 Task: Invite Team Member Softage.1@softage.net to Workspace Creative Team. Invite Team Member Softage.2@softage.net to Workspace Creative Team. Invite Team Member Softage.3@softage.net to Workspace Creative Team. Invite Team Member Softage.4@softage.net to Workspace Creative Team
Action: Mouse moved to (281, 460)
Screenshot: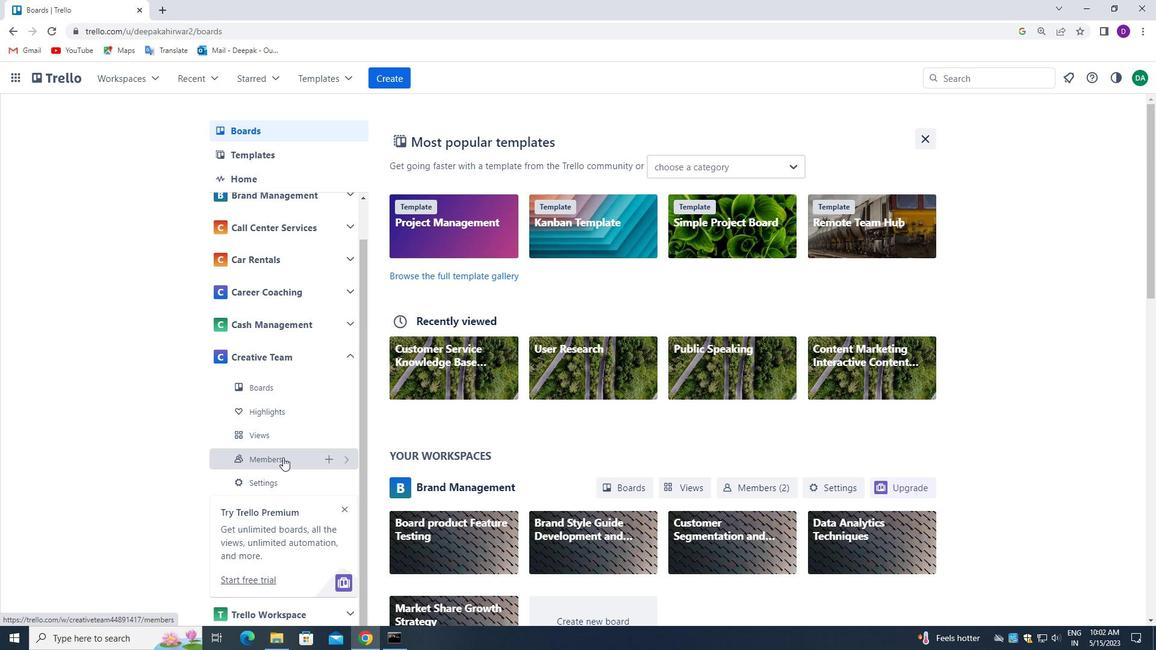 
Action: Mouse pressed left at (281, 460)
Screenshot: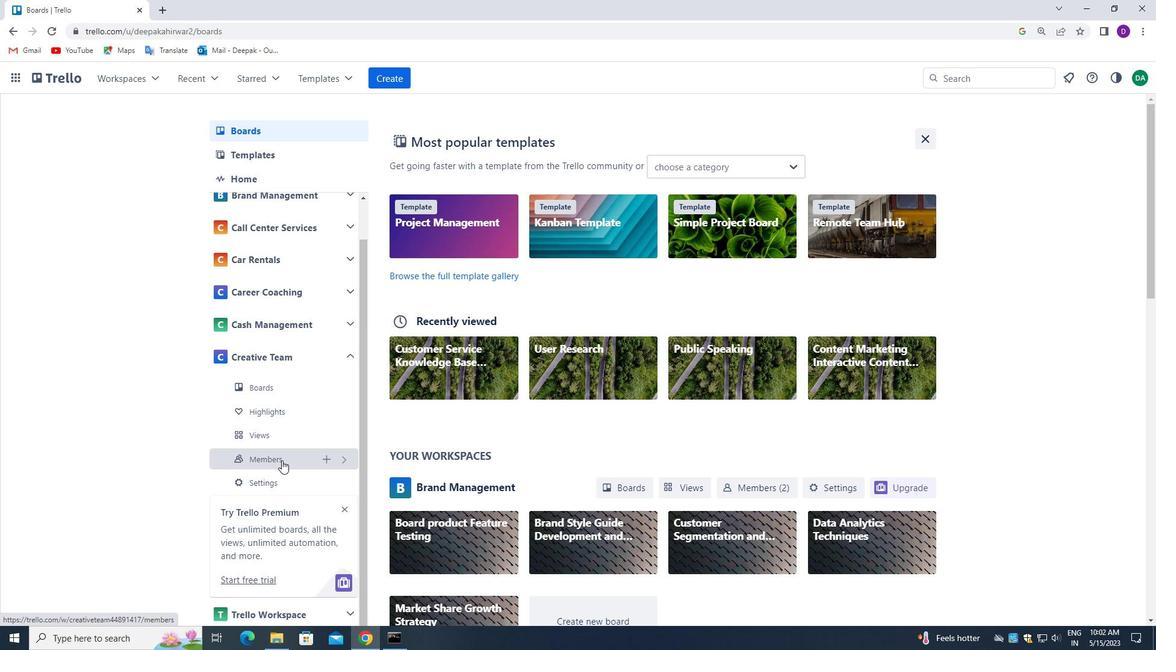 
Action: Mouse moved to (870, 124)
Screenshot: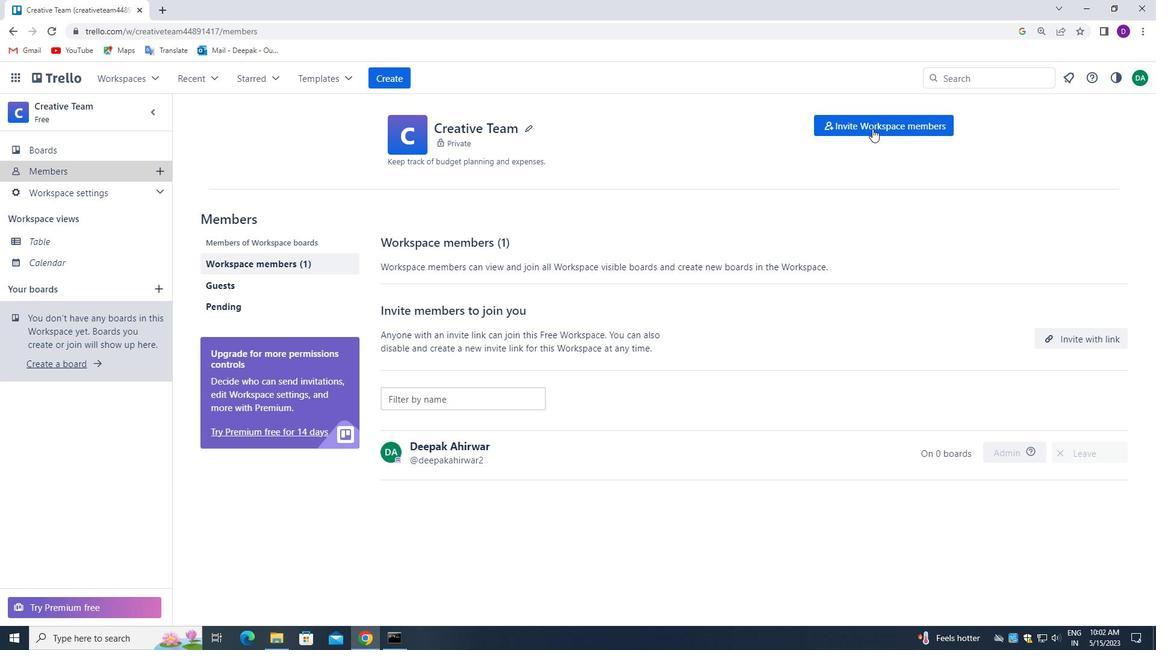 
Action: Mouse pressed left at (870, 124)
Screenshot: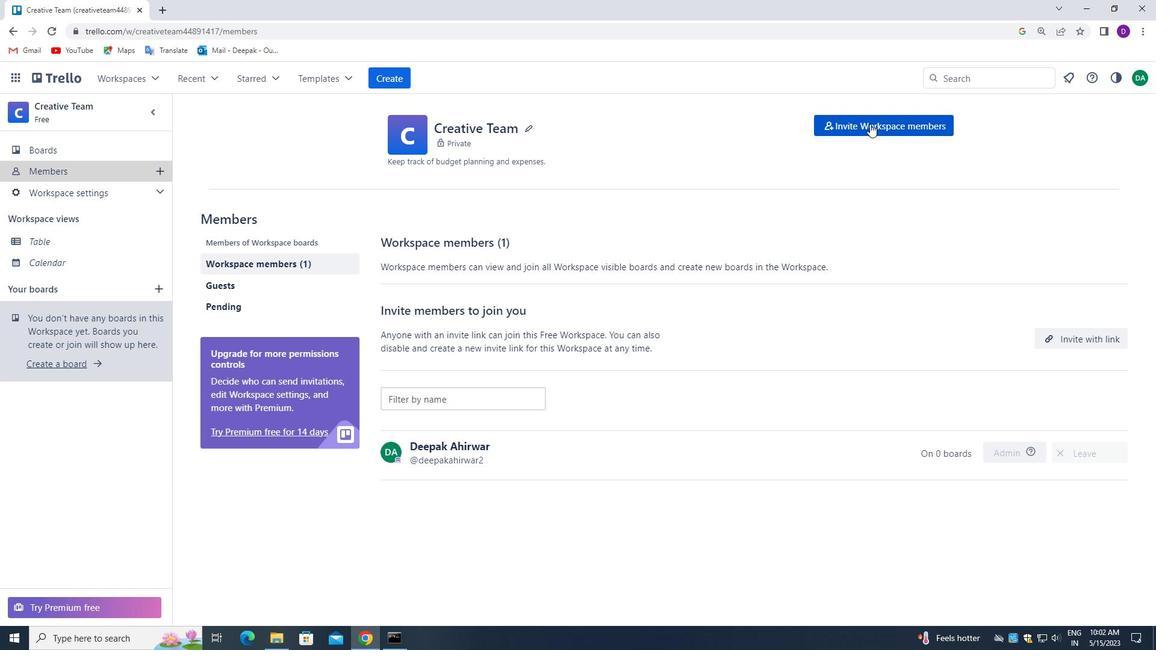 
Action: Mouse moved to (476, 343)
Screenshot: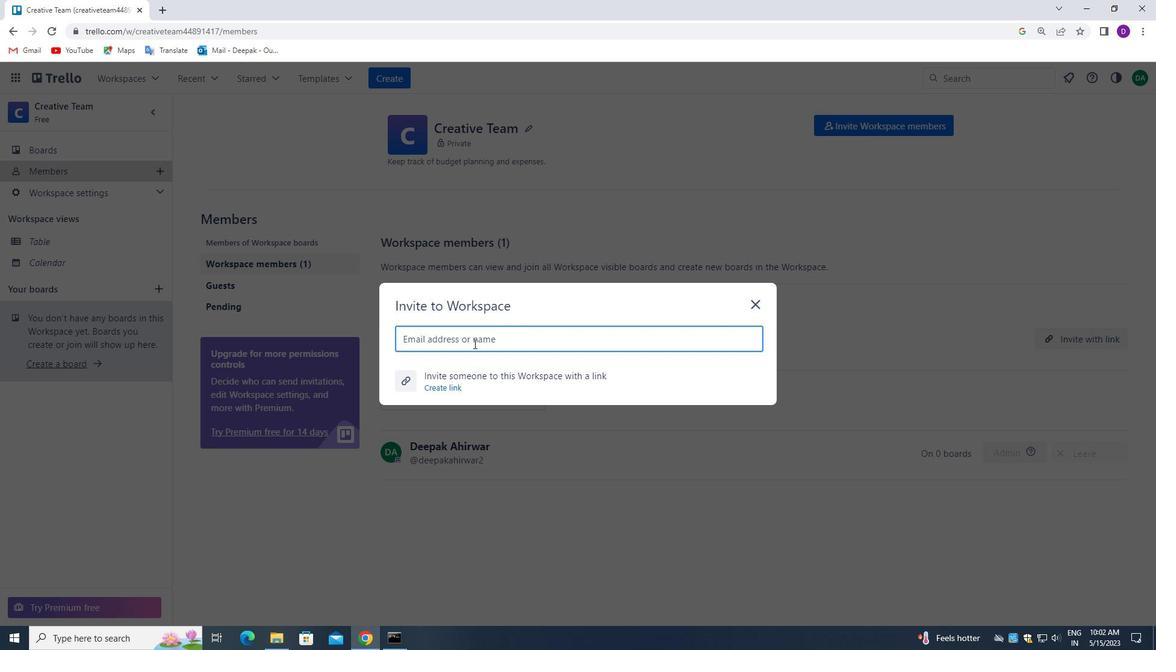 
Action: Mouse pressed left at (476, 343)
Screenshot: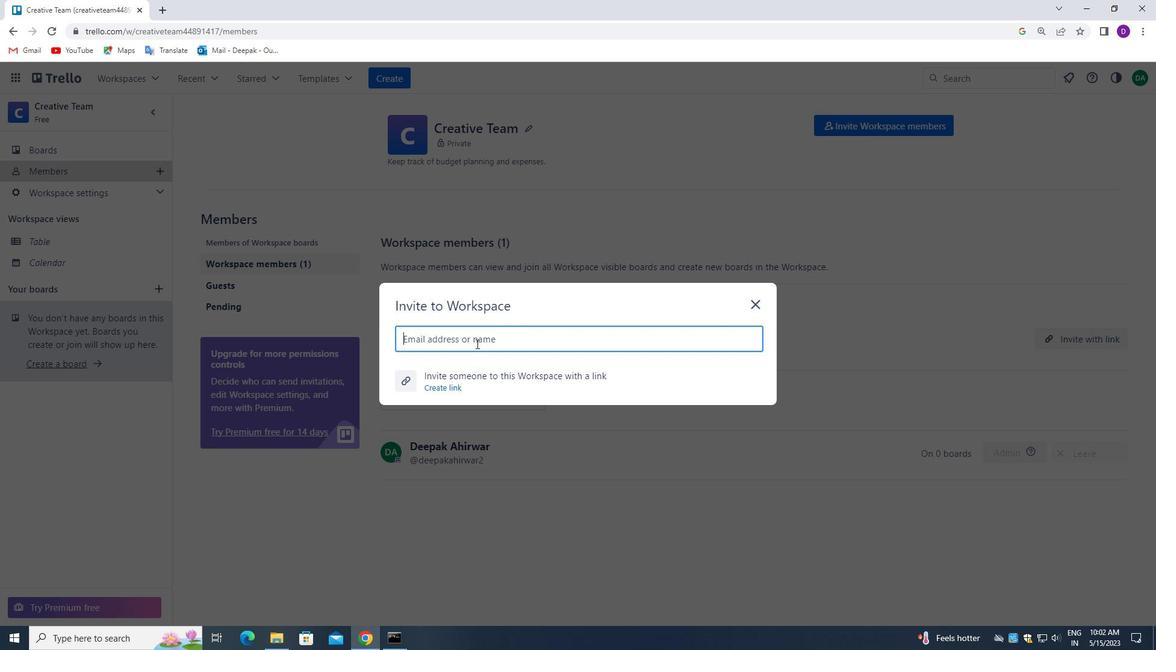 
Action: Mouse moved to (248, 410)
Screenshot: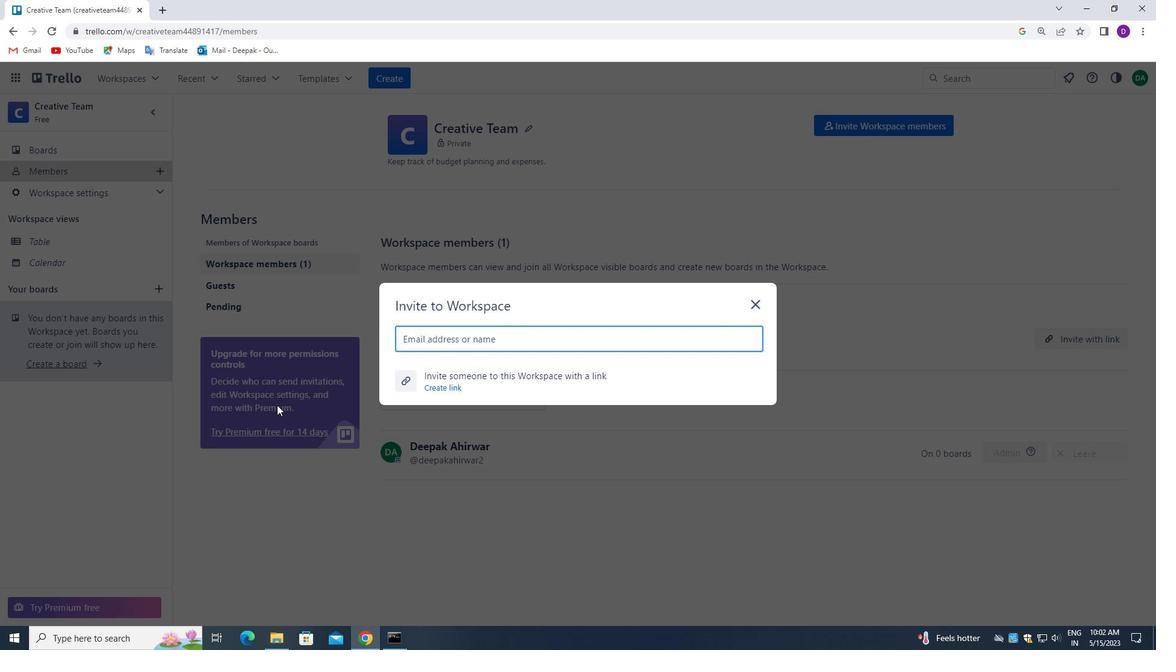 
Action: Key pressed softage.1<Key.shift>@SOFTAGE.NET
Screenshot: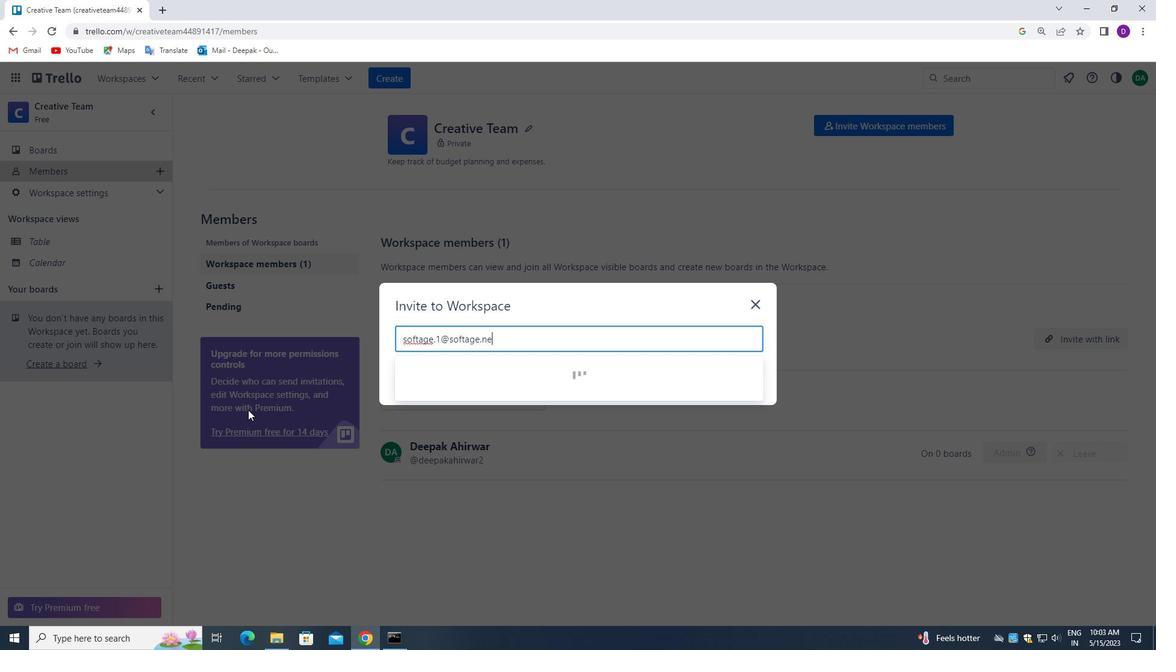 
Action: Mouse moved to (443, 380)
Screenshot: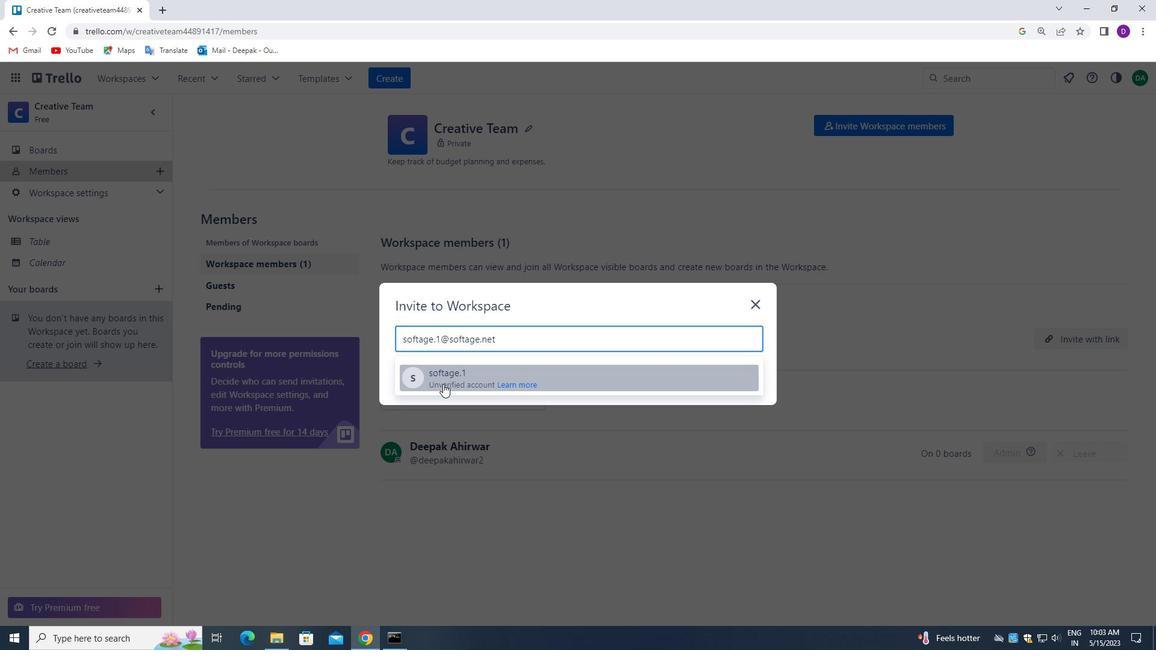 
Action: Mouse pressed left at (443, 380)
Screenshot: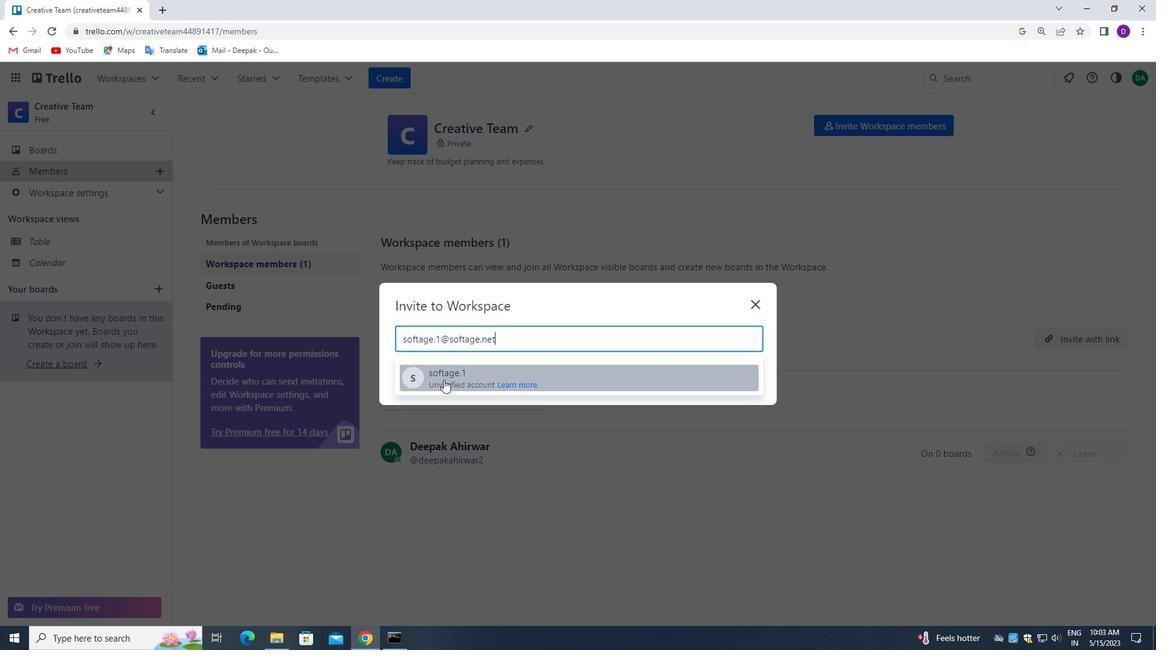 
Action: Mouse moved to (493, 312)
Screenshot: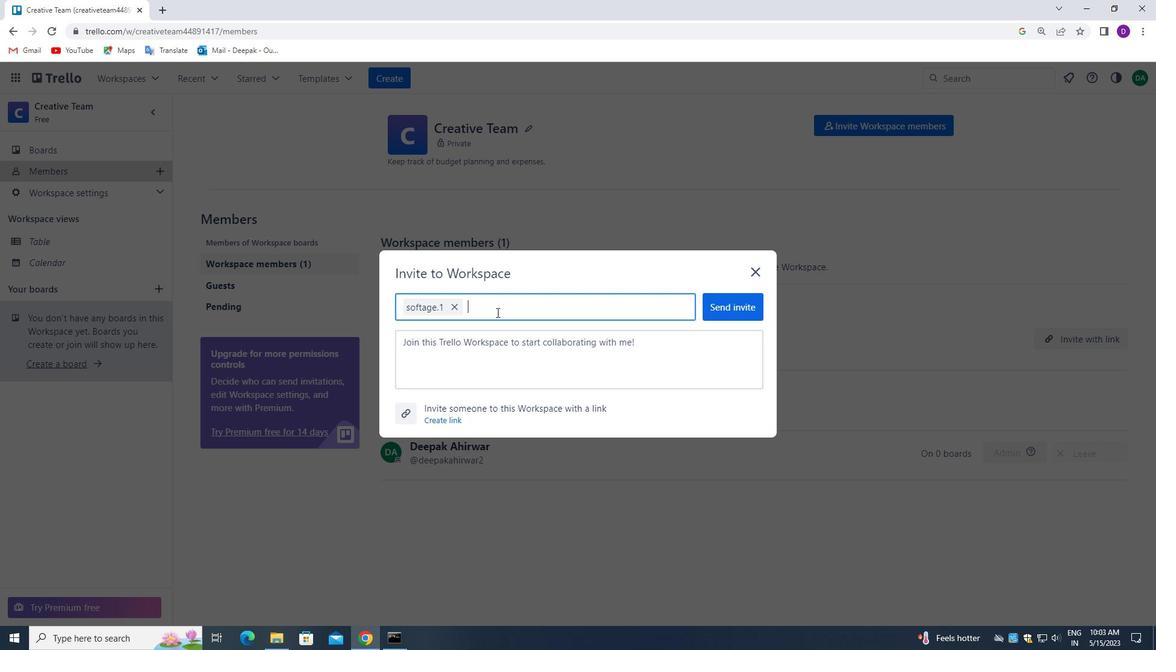 
Action: Key pressed SOFTAGE.2<Key.shift>@SOFTAGE.NET
Screenshot: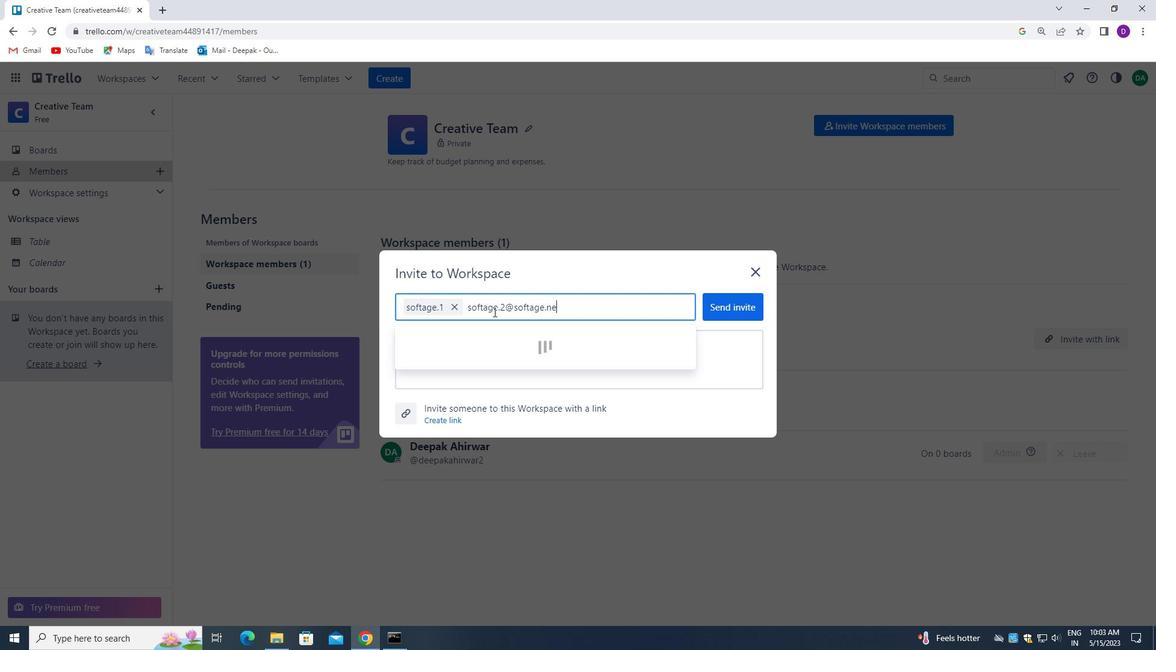 
Action: Mouse moved to (469, 346)
Screenshot: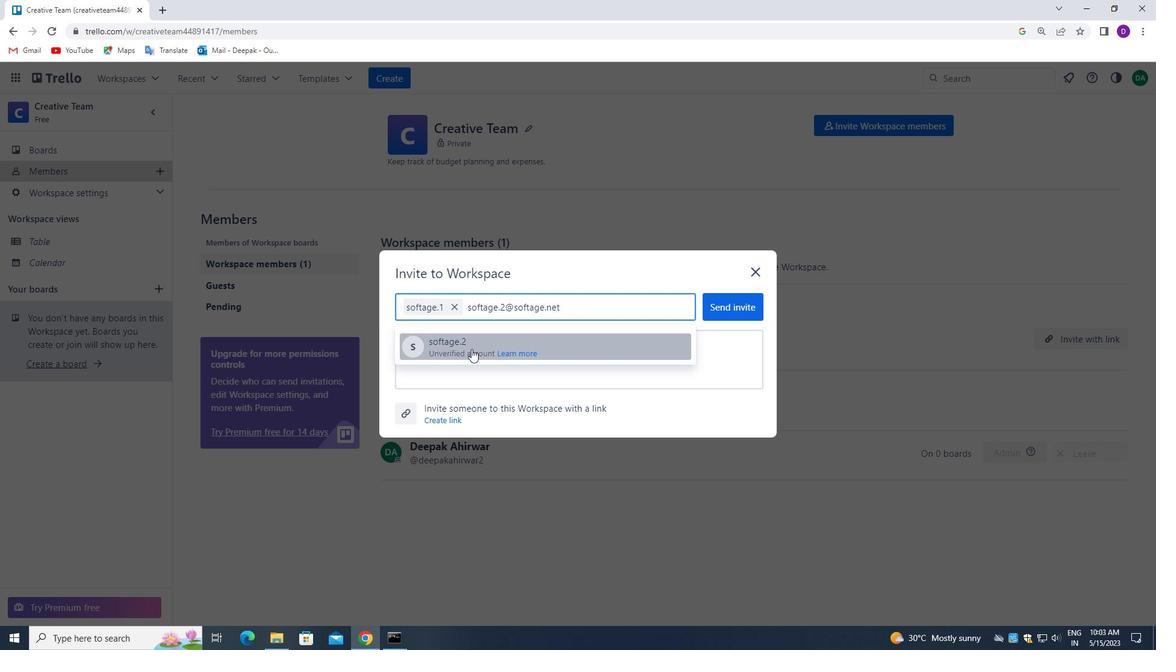 
Action: Mouse pressed left at (469, 346)
Screenshot: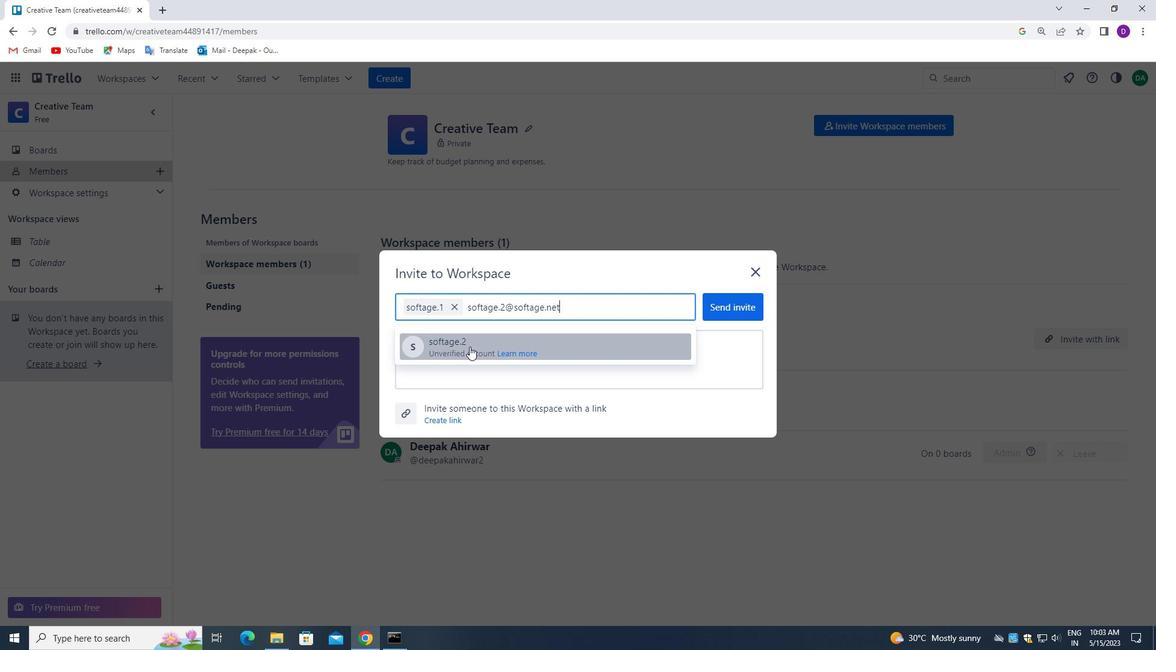 
Action: Mouse moved to (541, 313)
Screenshot: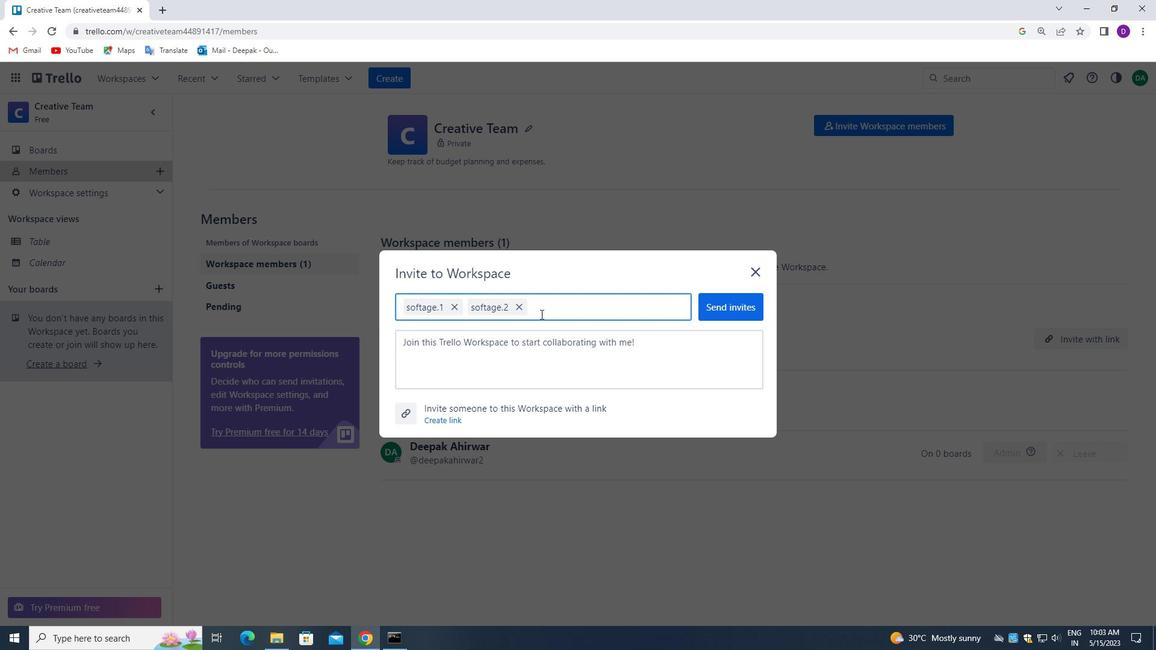 
Action: Key pressed SOFTAGE.3<Key.shift><Key.shift><Key.shift>@SOFTAGE.NET
Screenshot: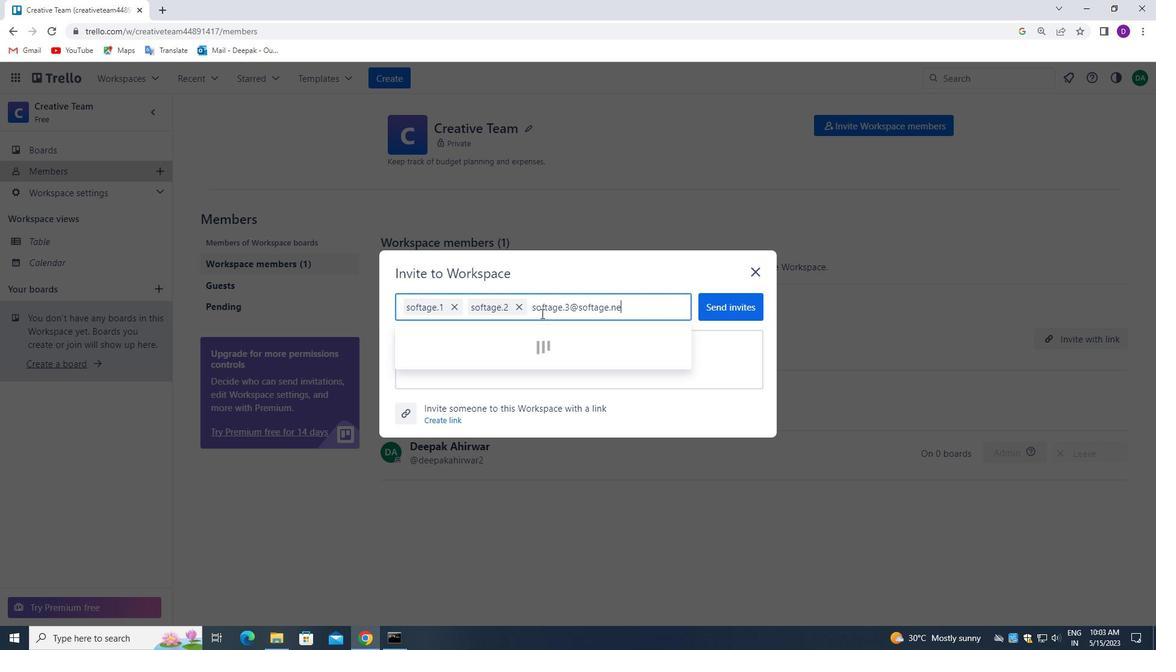 
Action: Mouse moved to (465, 339)
Screenshot: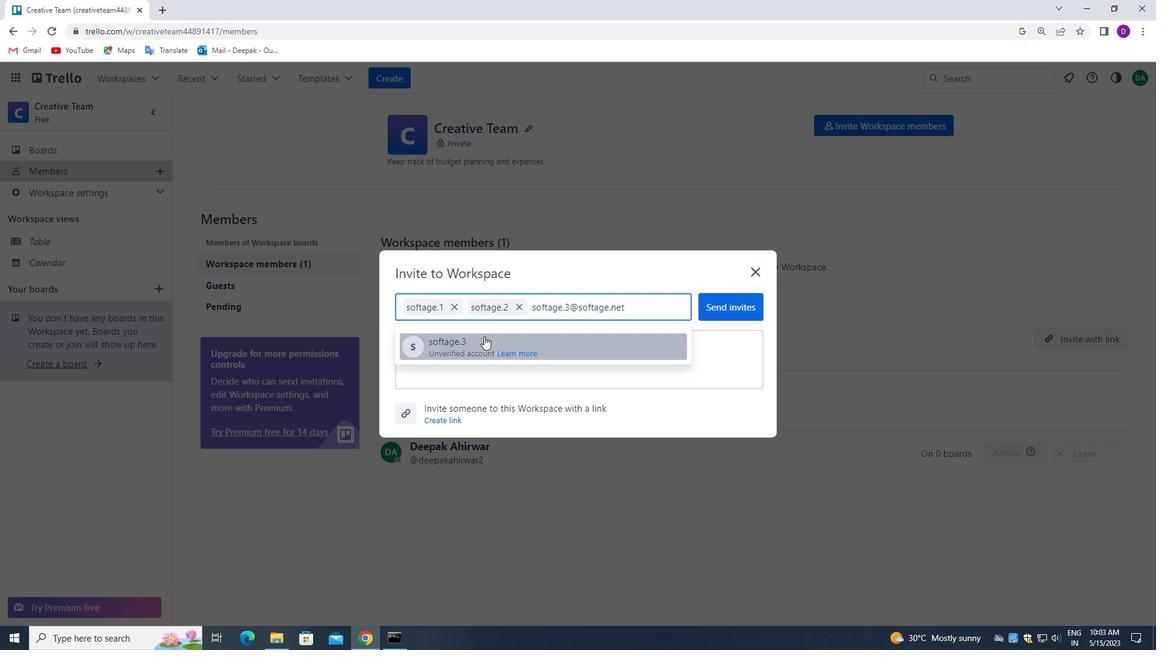 
Action: Mouse pressed left at (465, 339)
Screenshot: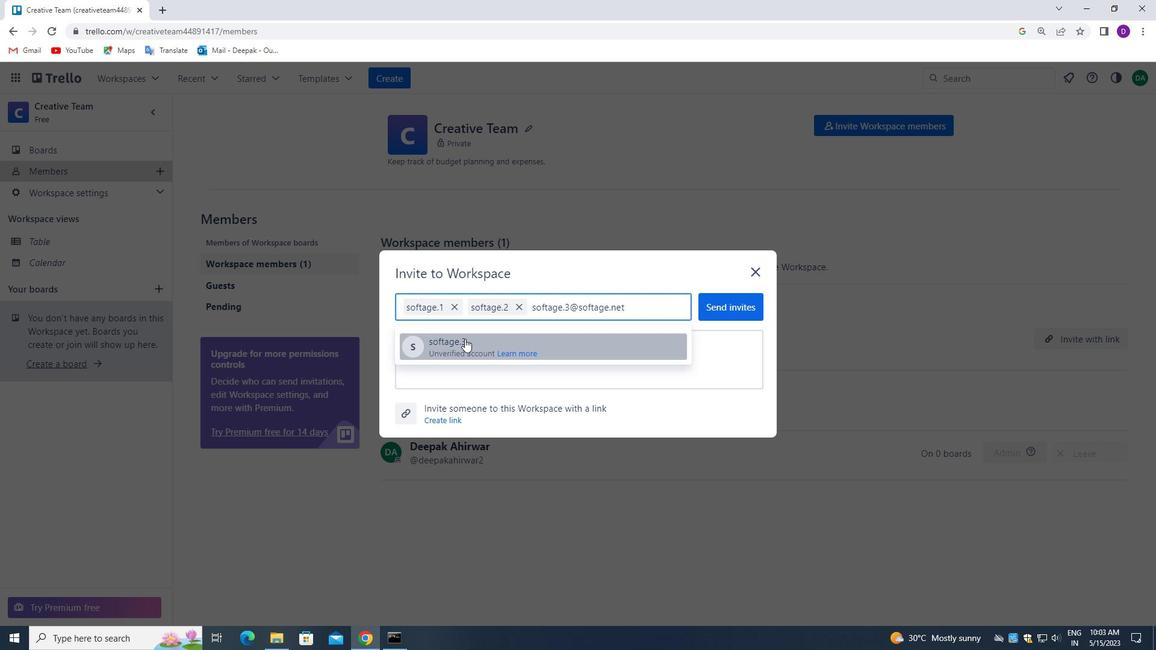 
Action: Mouse moved to (540, 324)
Screenshot: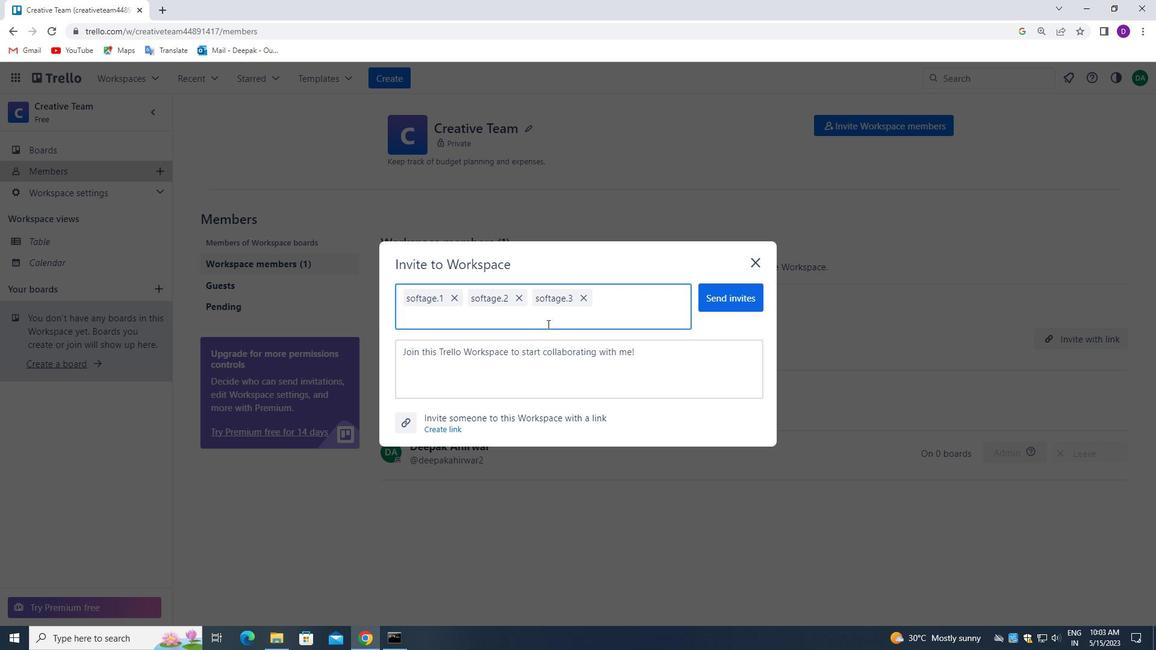 
Action: Key pressed SOFTAGE.4<Key.shift><Key.shift><Key.shift><Key.shift><Key.shift><Key.shift>@SOFTAGE.NET
Screenshot: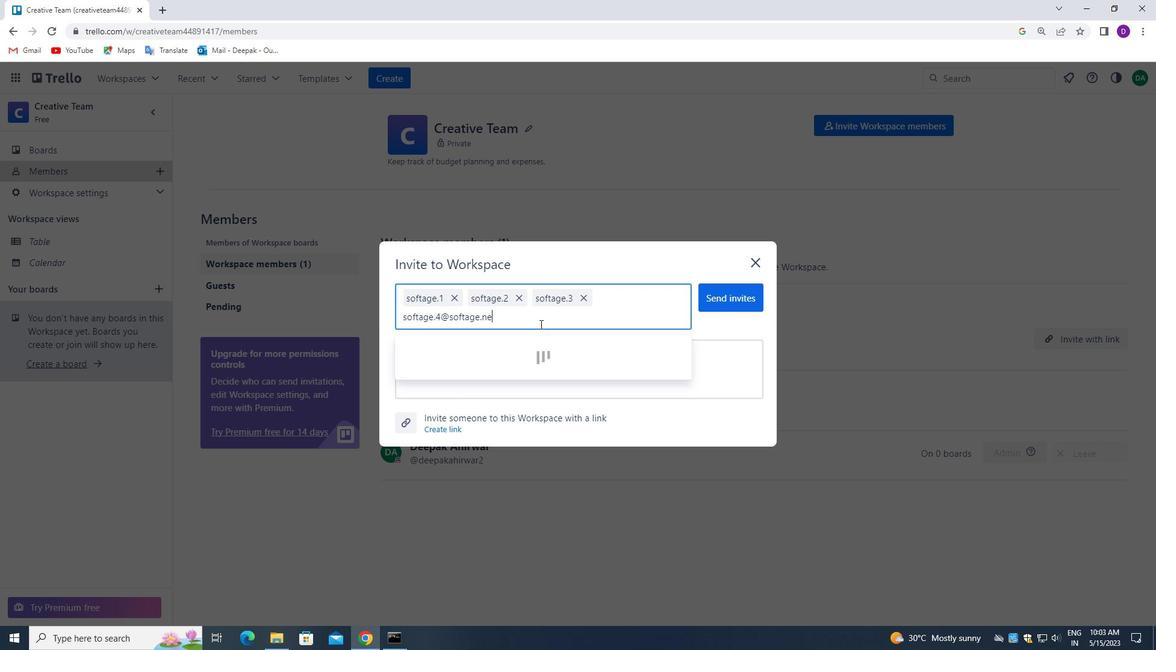 
Action: Mouse moved to (451, 354)
Screenshot: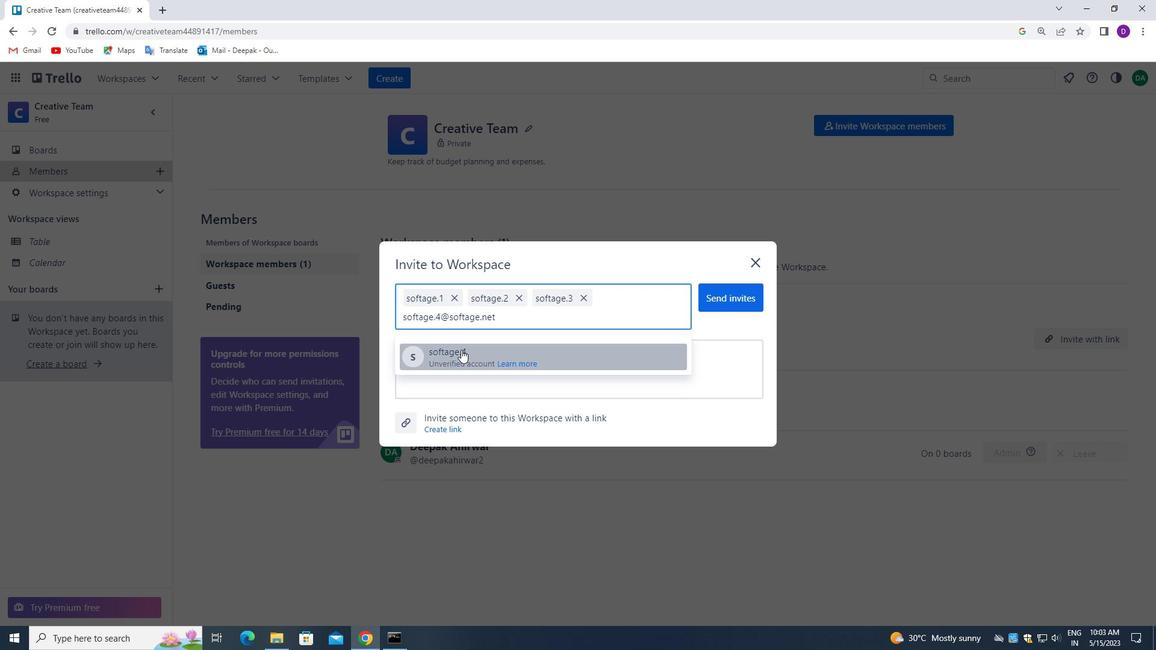 
Action: Mouse pressed left at (451, 354)
Screenshot: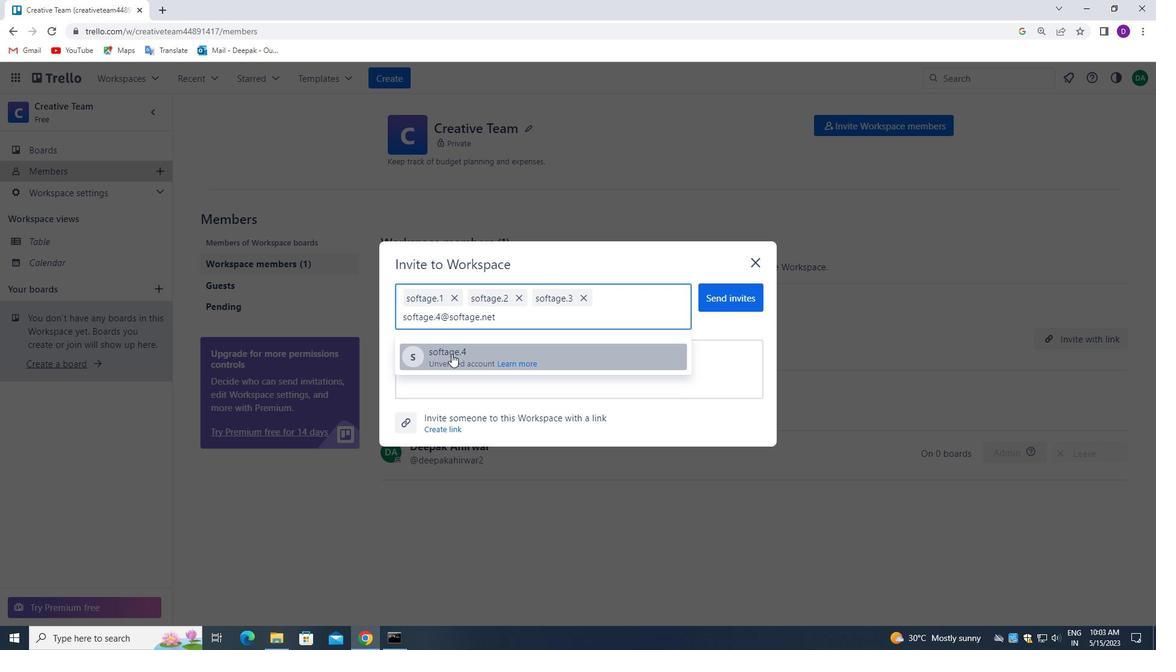 
Action: Mouse moved to (733, 296)
Screenshot: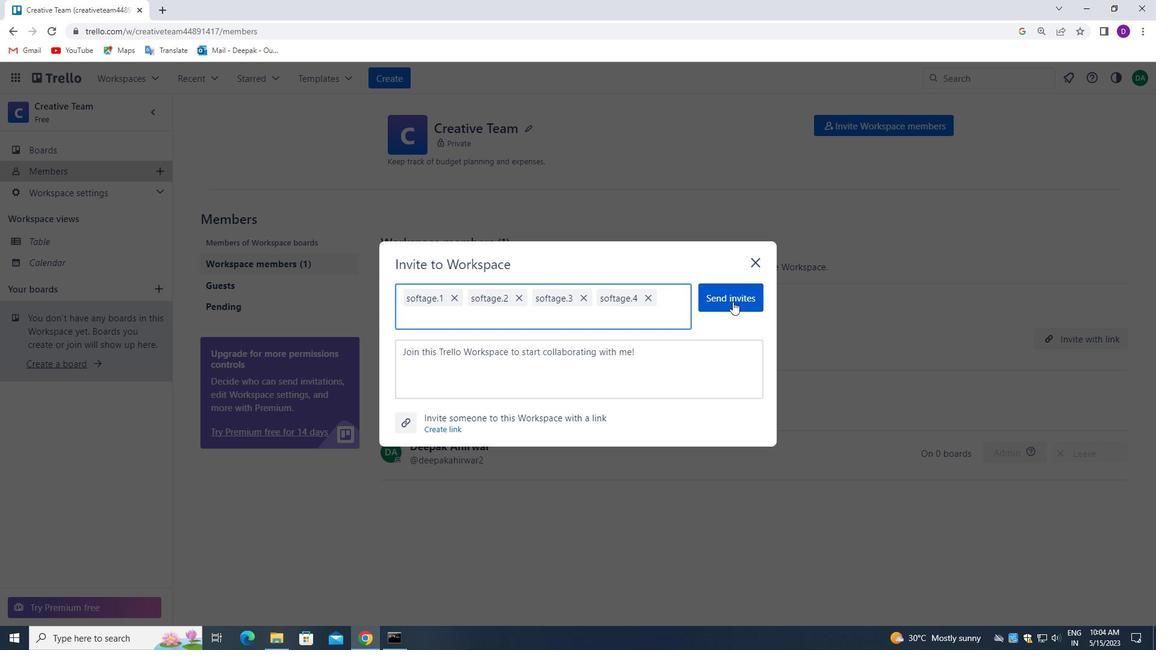 
Action: Mouse pressed left at (733, 296)
Screenshot: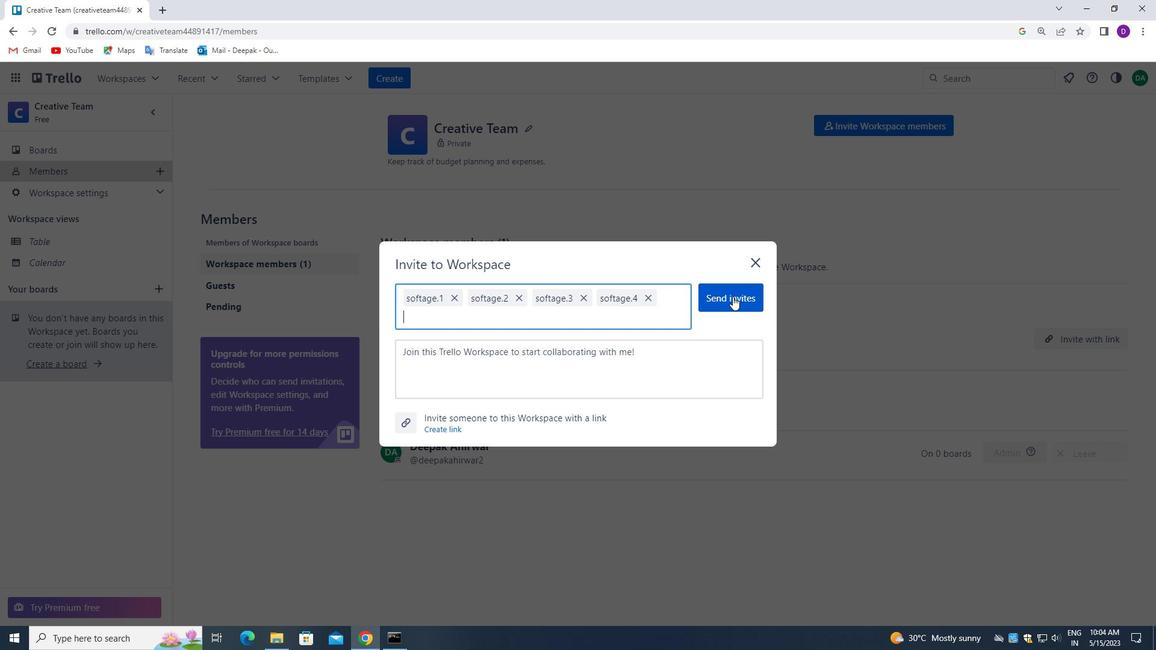 
Action: Mouse moved to (678, 336)
Screenshot: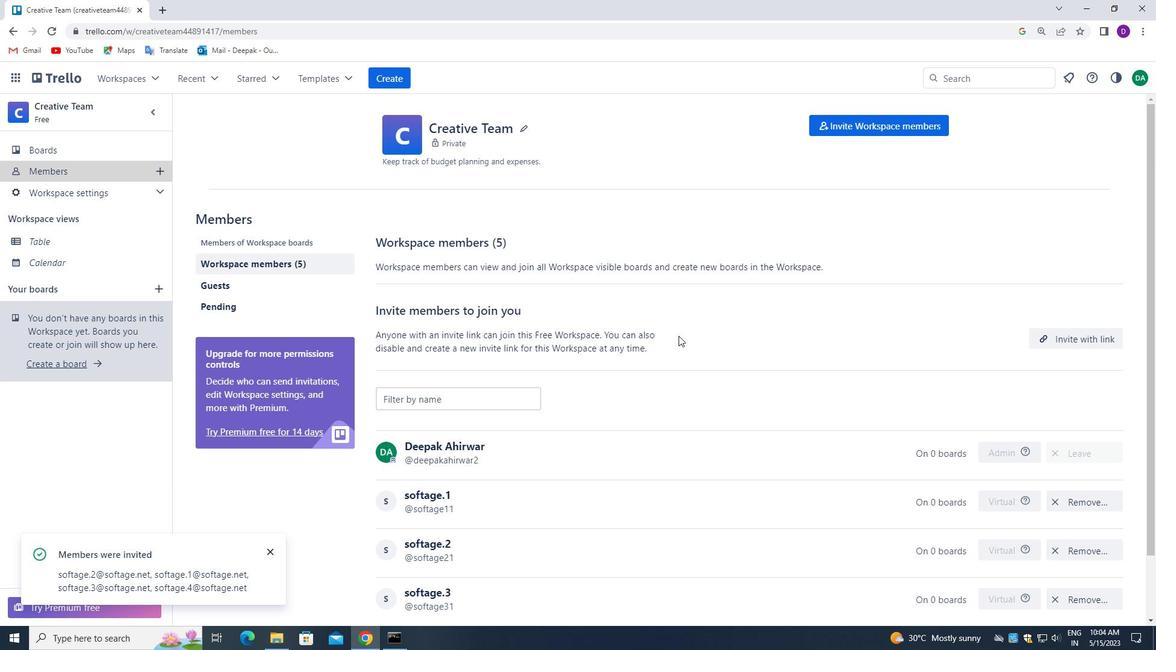 
Action: Mouse scrolled (678, 335) with delta (0, 0)
Screenshot: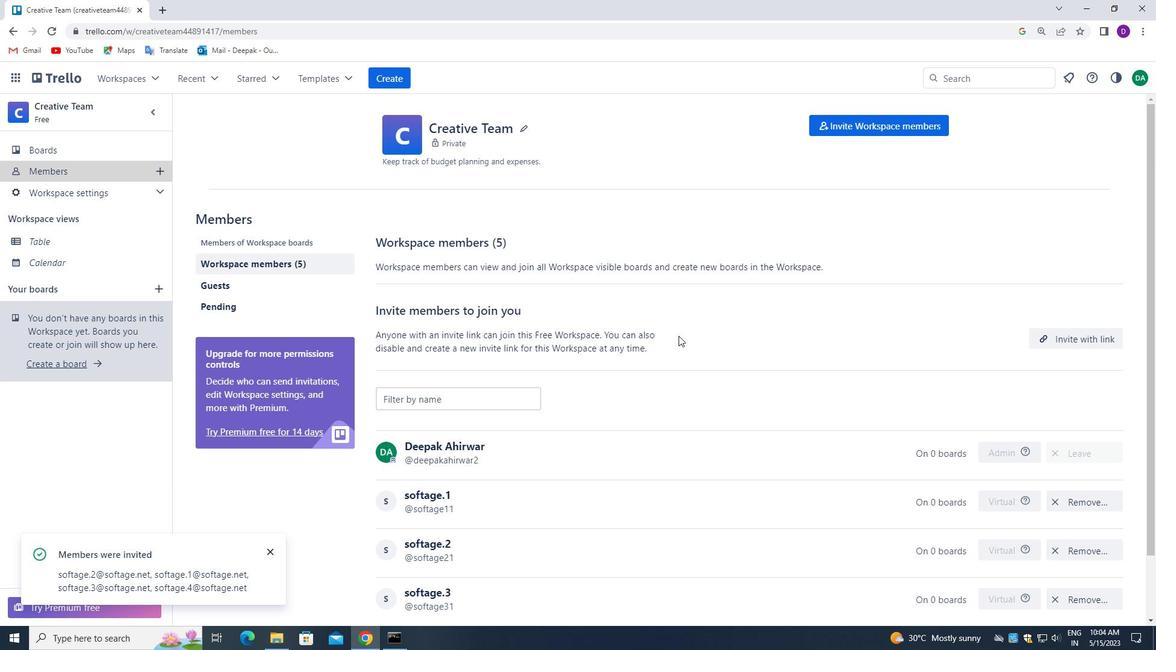 
Action: Mouse scrolled (678, 335) with delta (0, 0)
Screenshot: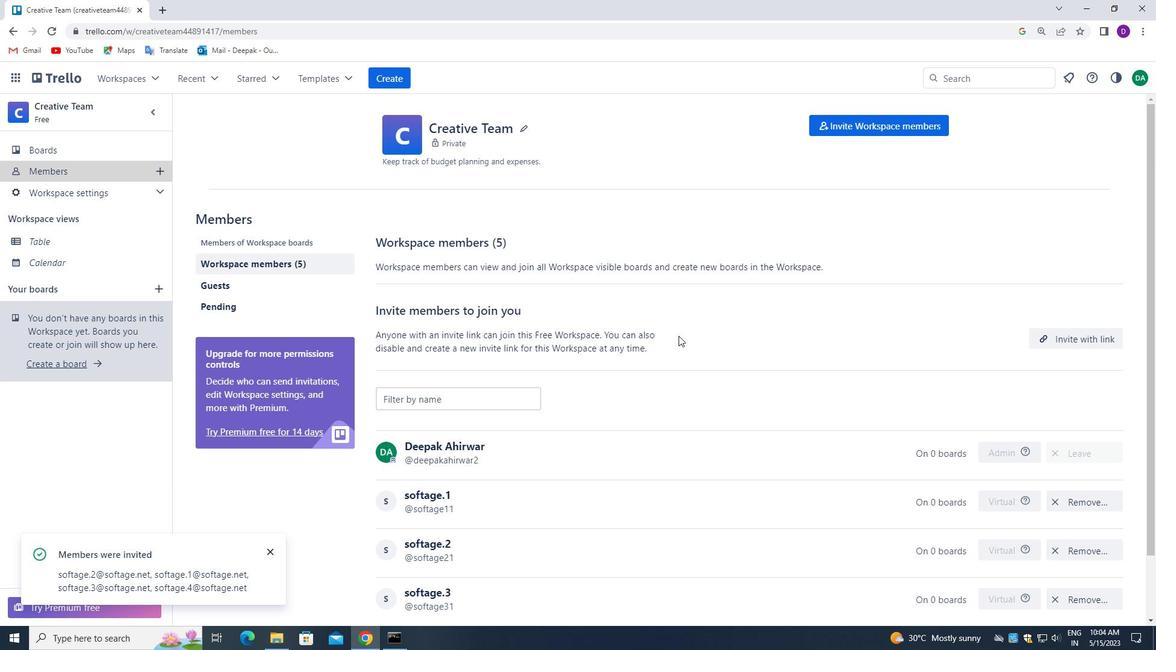 
Action: Mouse moved to (678, 336)
Screenshot: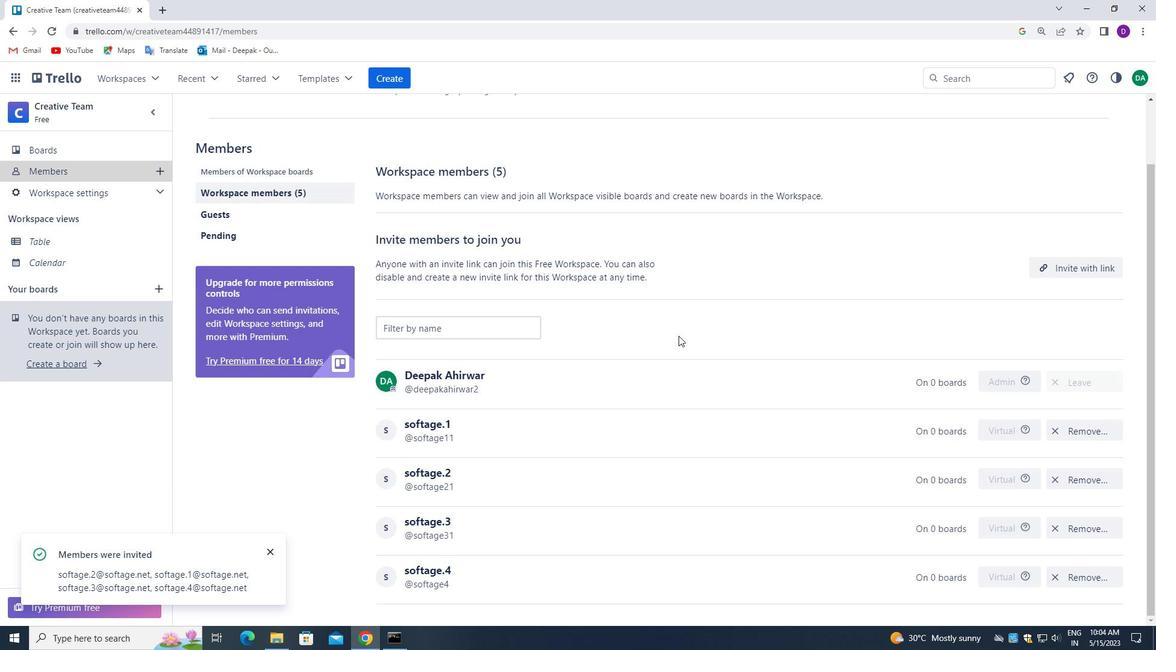 
Action: Mouse scrolled (678, 336) with delta (0, 0)
Screenshot: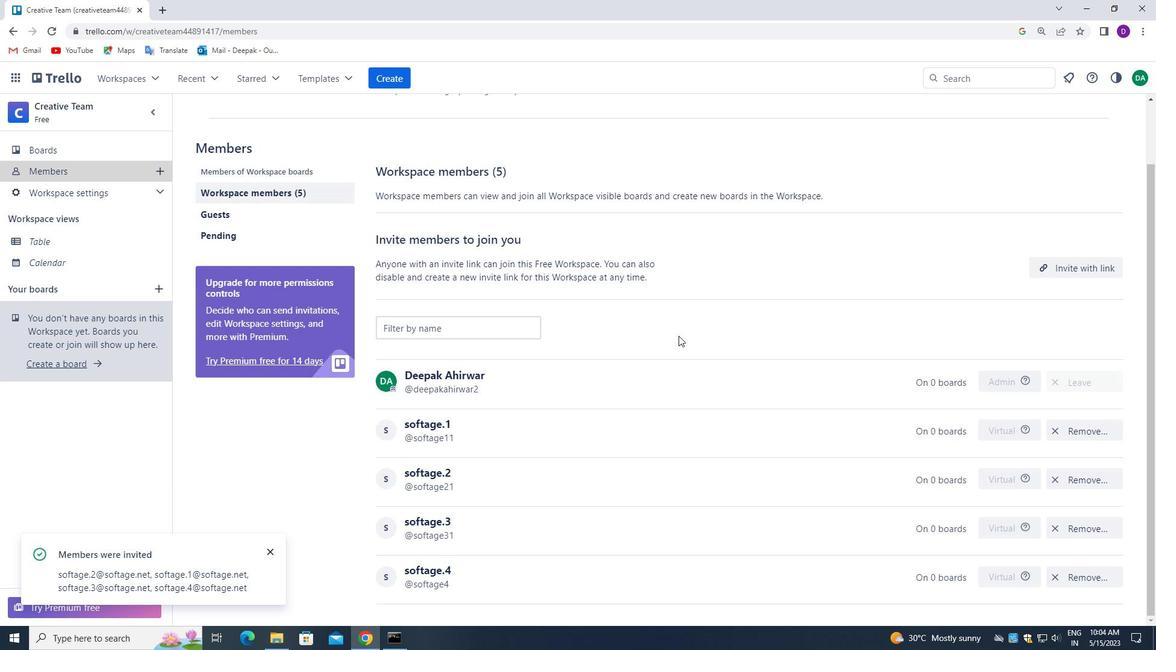 
Action: Mouse moved to (678, 353)
Screenshot: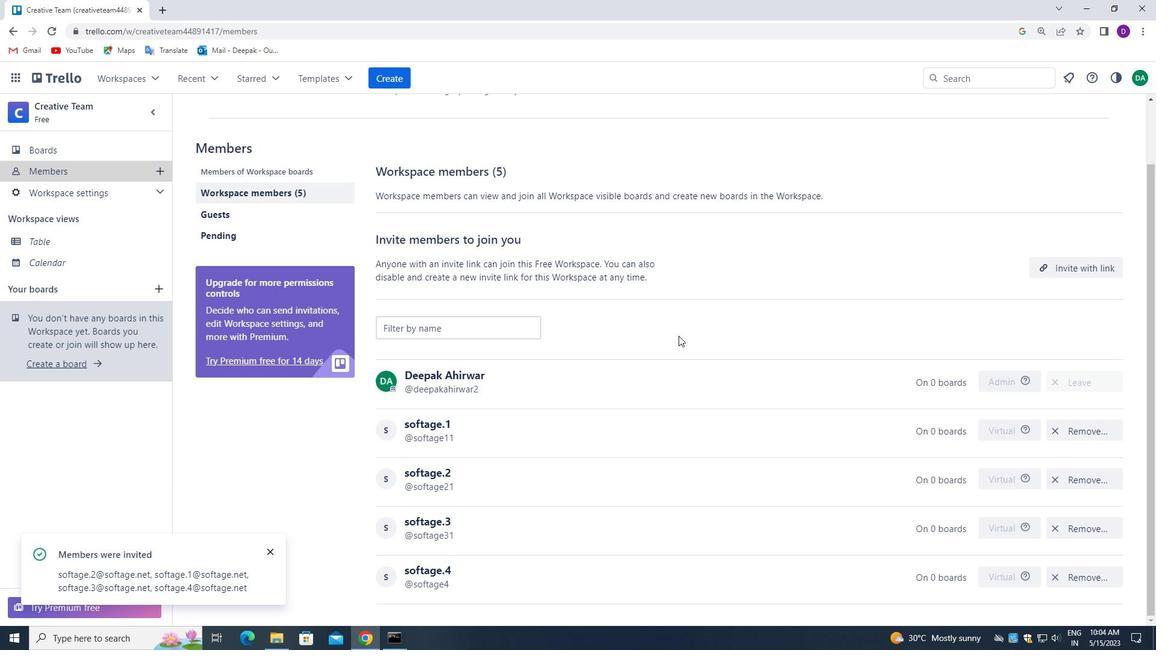 
Action: Mouse scrolled (678, 352) with delta (0, 0)
Screenshot: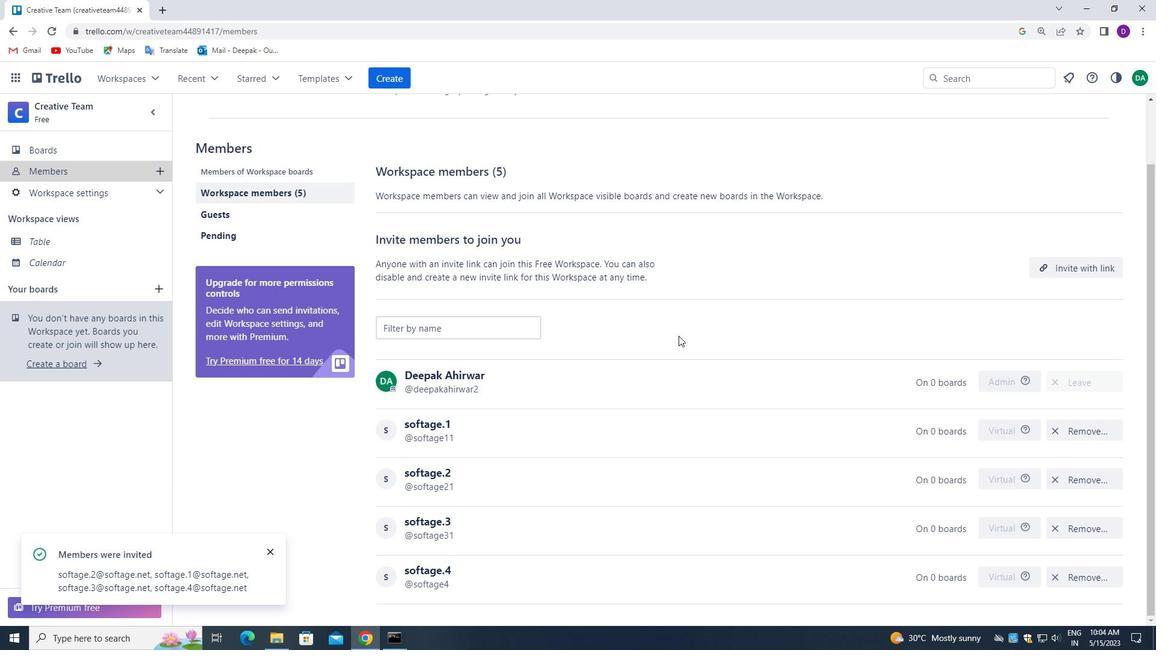 
Action: Mouse moved to (678, 375)
Screenshot: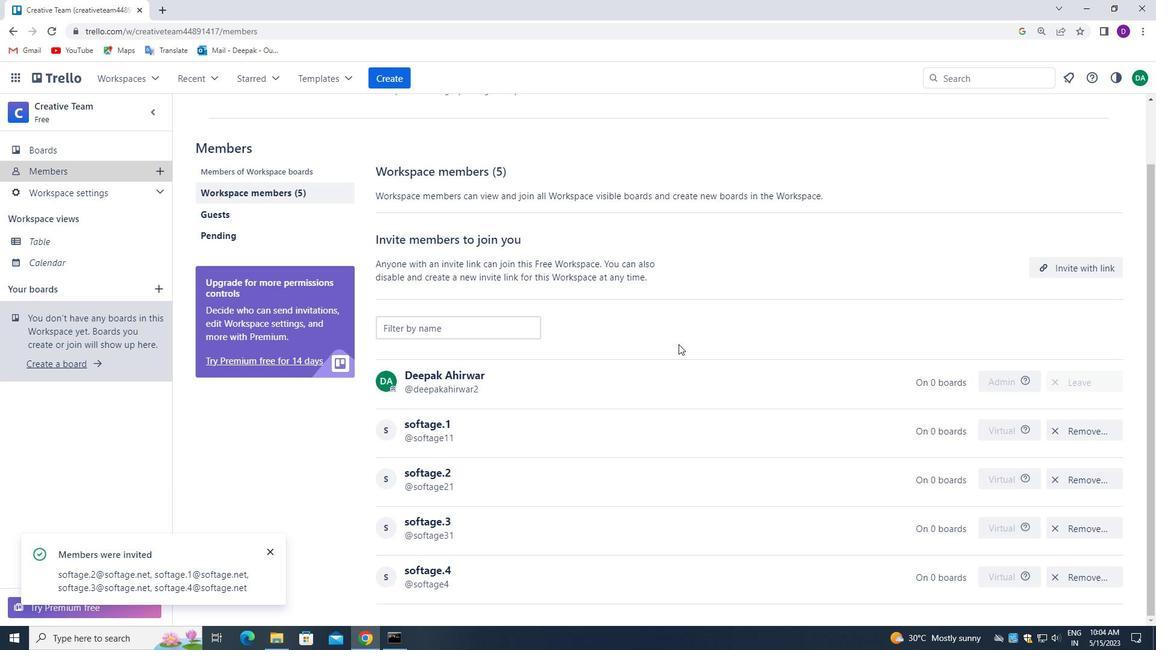 
Action: Mouse scrolled (678, 374) with delta (0, 0)
Screenshot: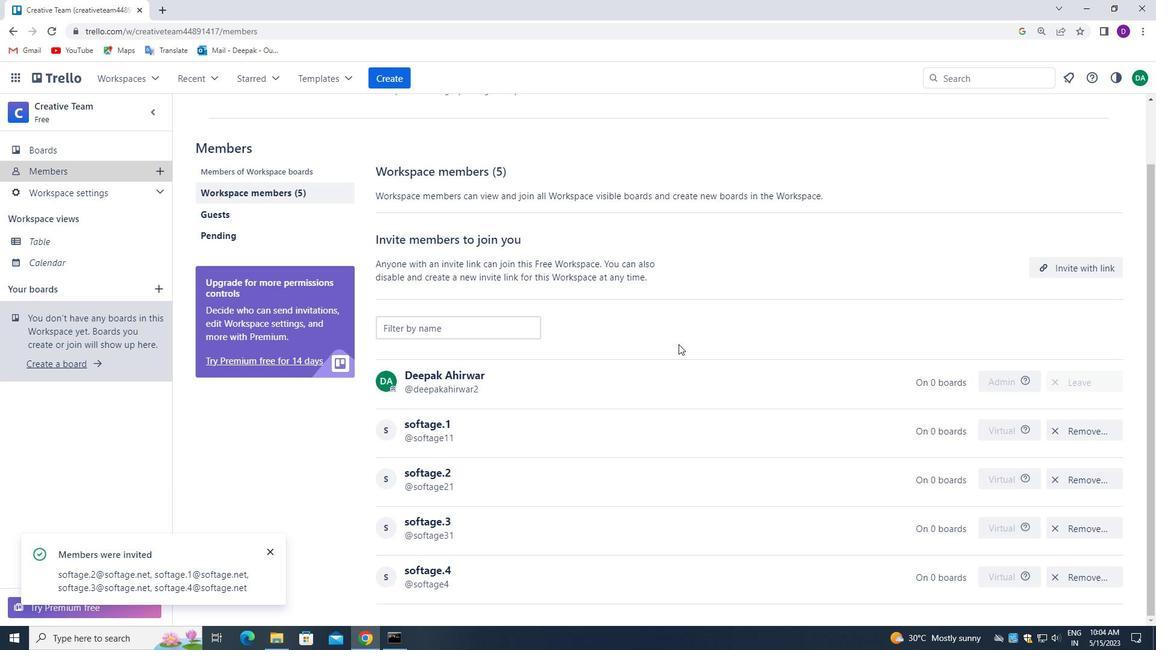 
Action: Mouse moved to (649, 457)
Screenshot: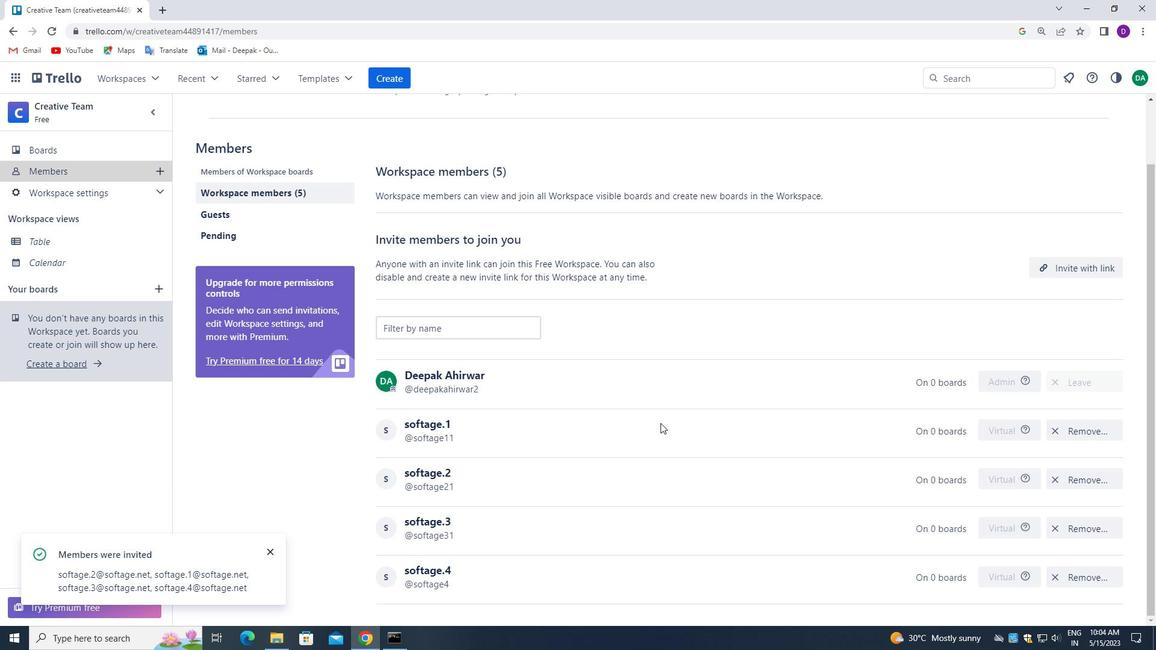 
Action: Mouse scrolled (649, 456) with delta (0, 0)
Screenshot: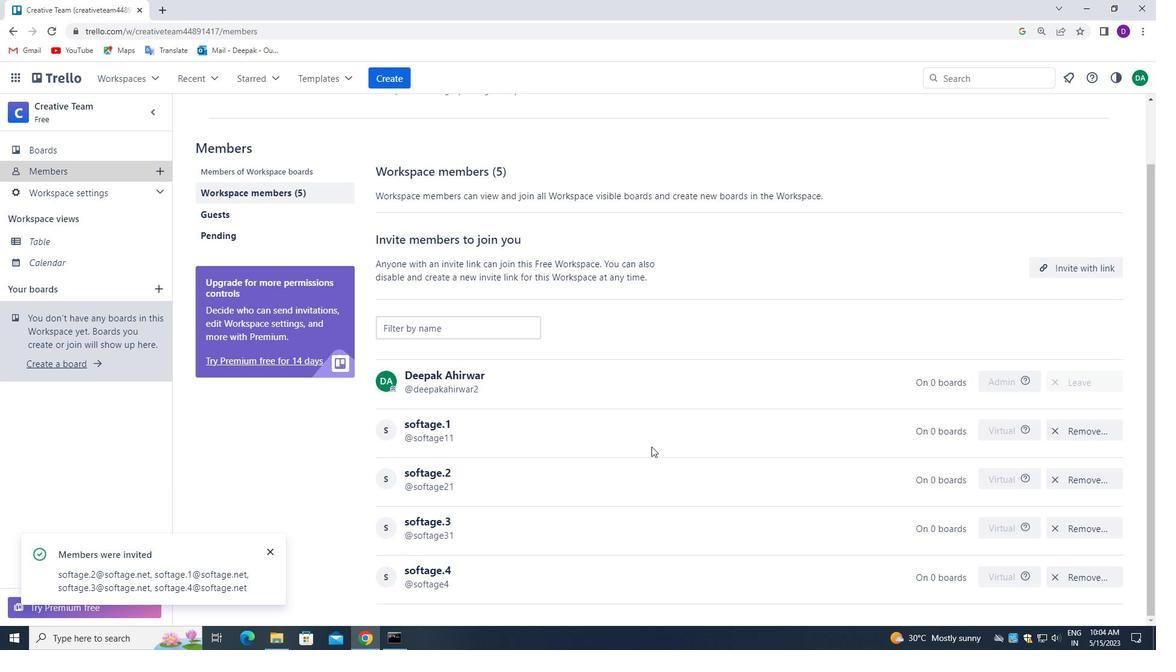 
Action: Mouse scrolled (649, 456) with delta (0, 0)
Screenshot: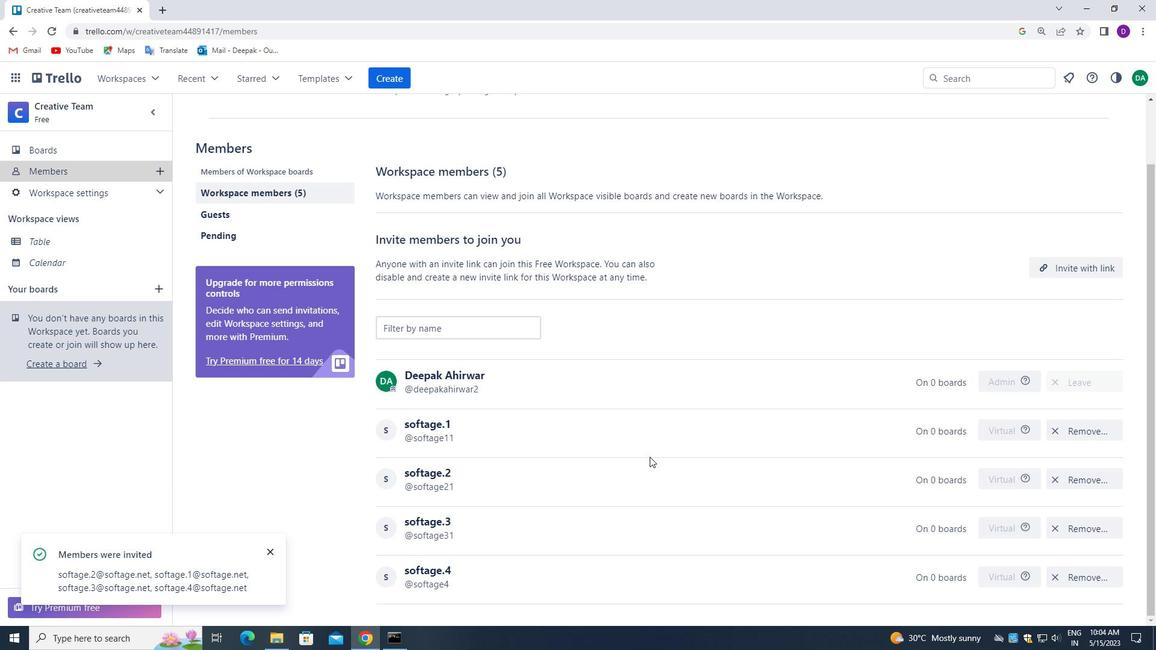 
Action: Mouse moved to (648, 457)
Screenshot: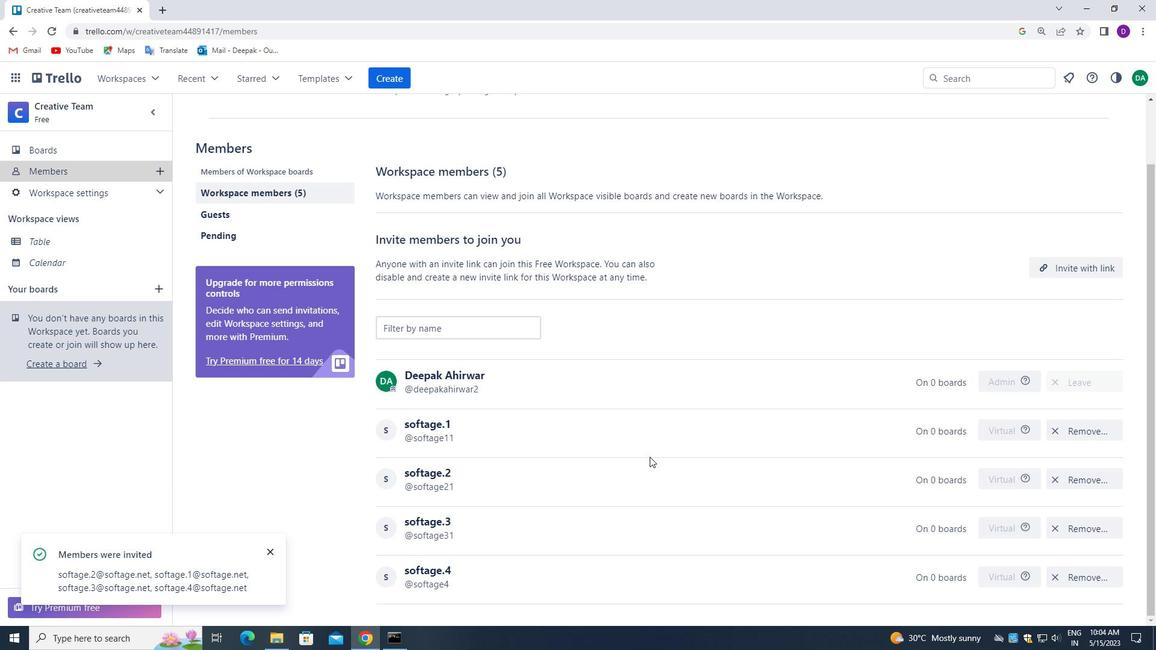 
Action: Mouse scrolled (648, 457) with delta (0, 0)
Screenshot: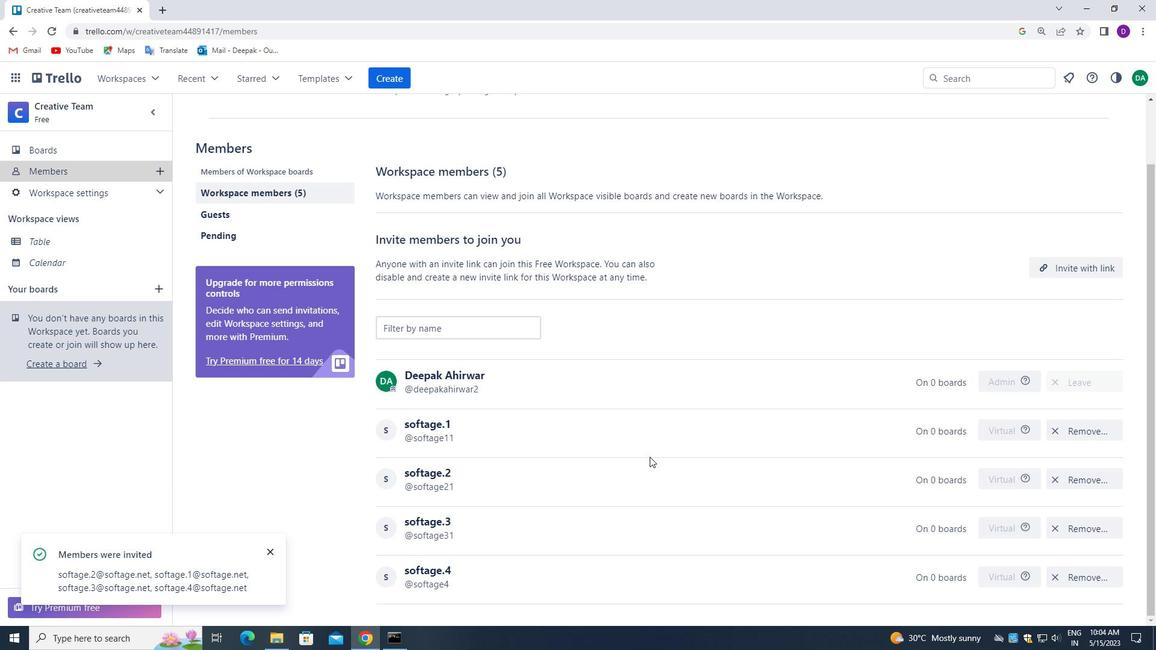 
Action: Mouse moved to (645, 419)
Screenshot: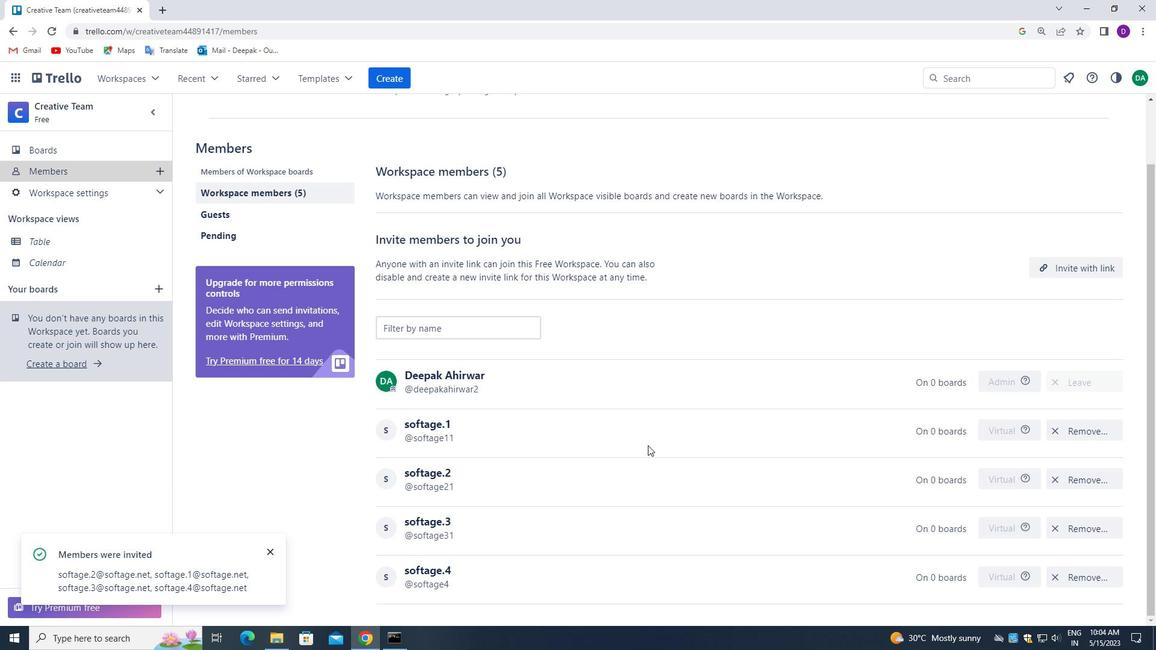 
Action: Mouse scrolled (645, 420) with delta (0, 0)
Screenshot: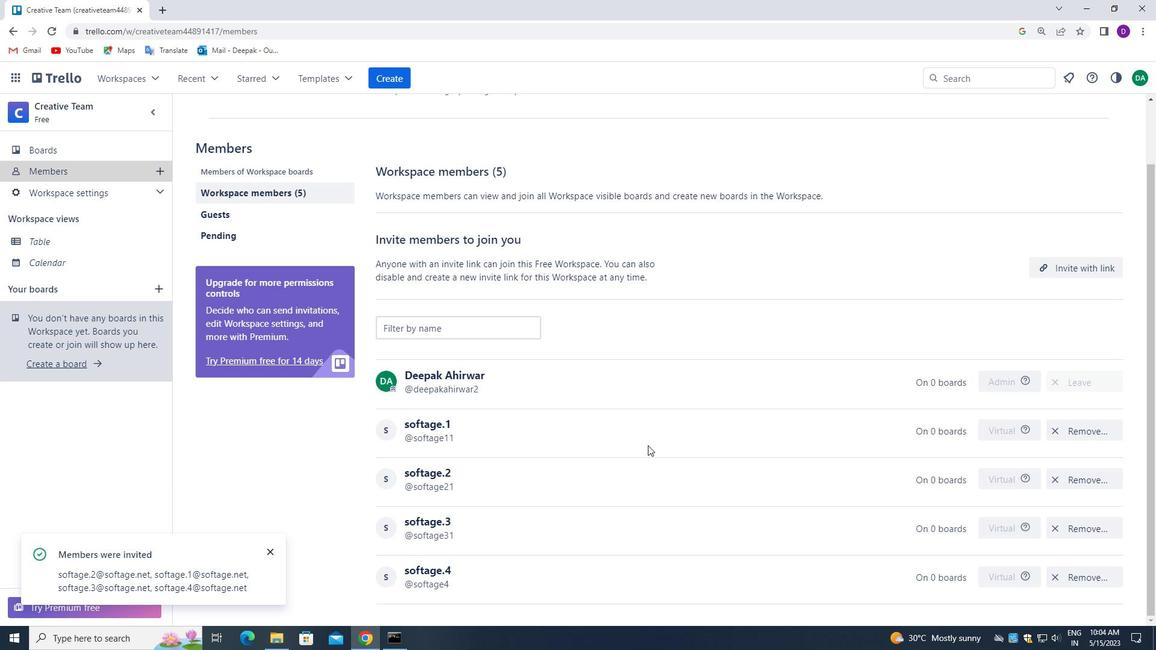 
Action: Mouse moved to (642, 410)
Screenshot: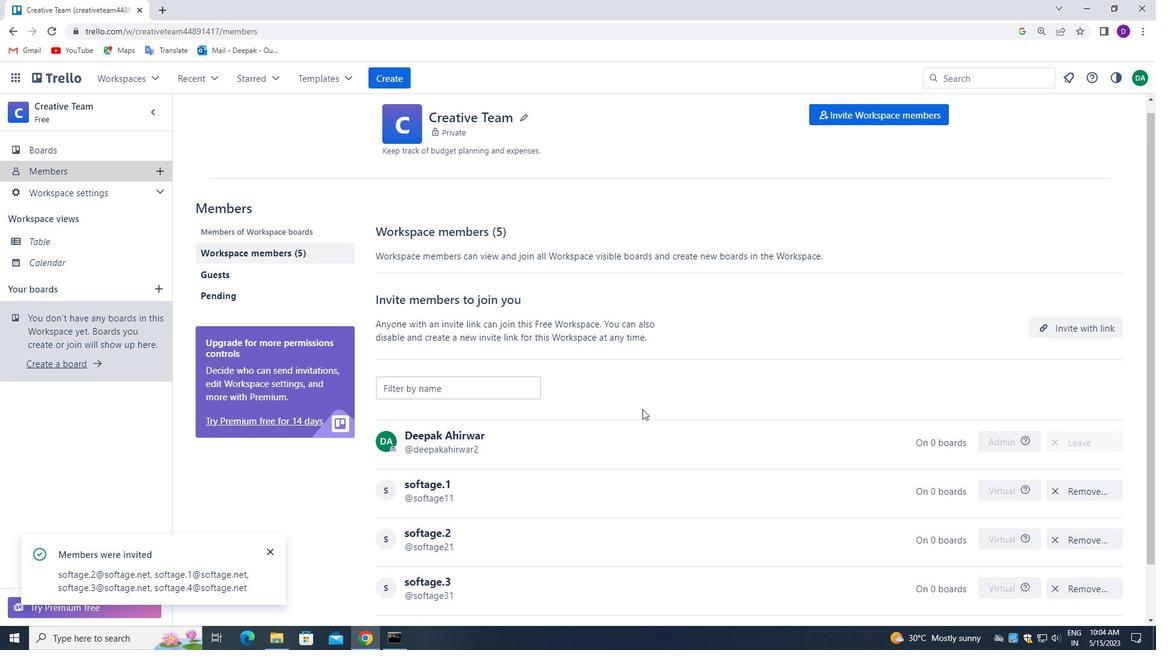 
Action: Mouse scrolled (642, 409) with delta (0, 0)
Screenshot: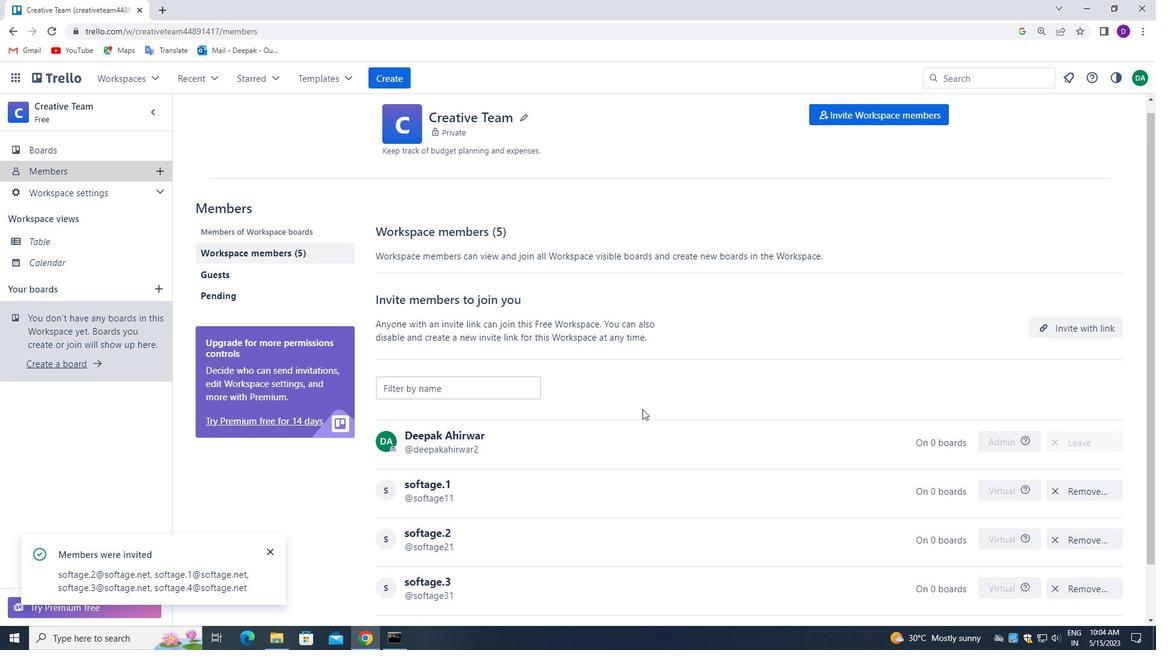 
Action: Mouse moved to (642, 411)
Screenshot: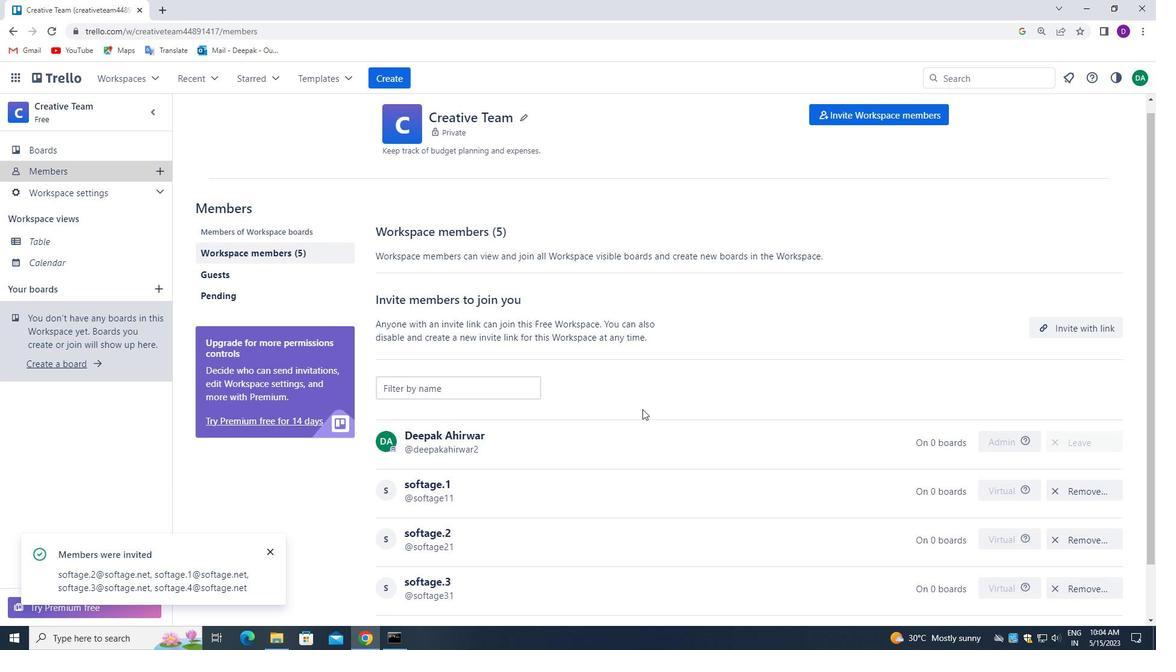 
Action: Mouse scrolled (642, 410) with delta (0, 0)
Screenshot: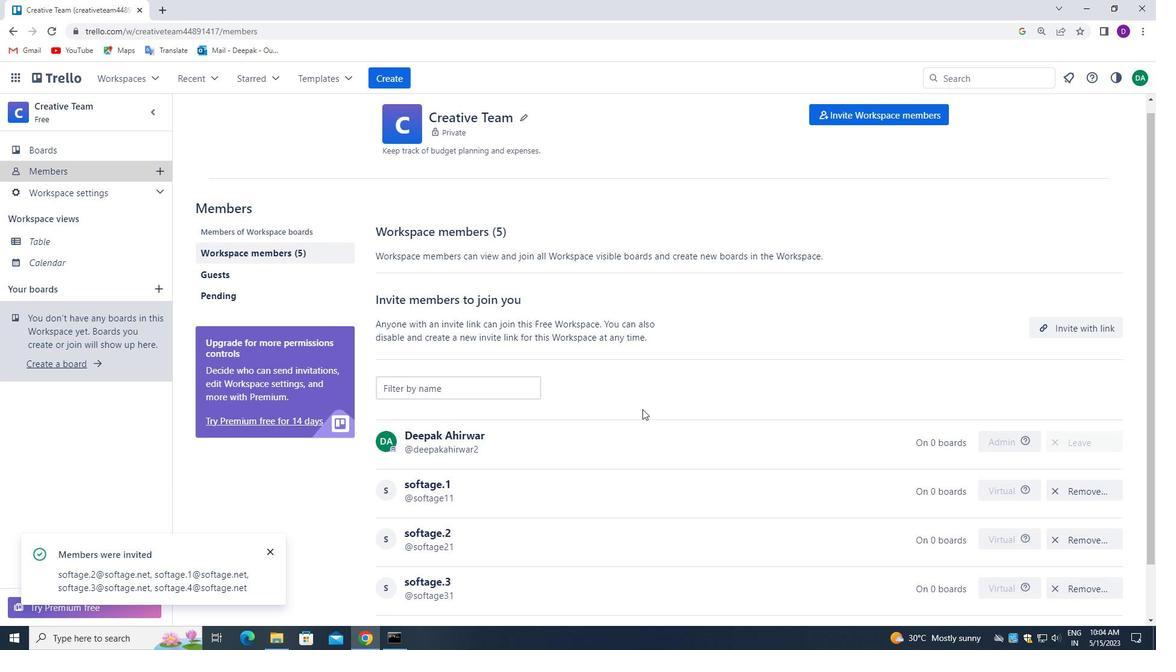
Action: Mouse moved to (643, 412)
Screenshot: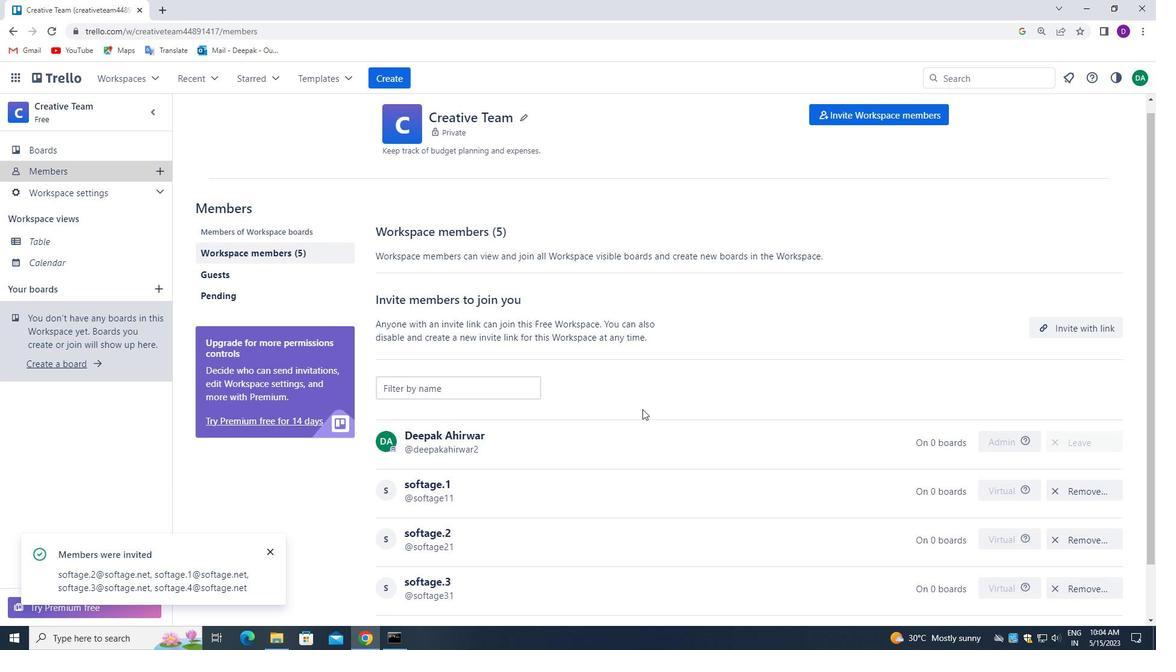 
Action: Mouse scrolled (643, 411) with delta (0, 0)
Screenshot: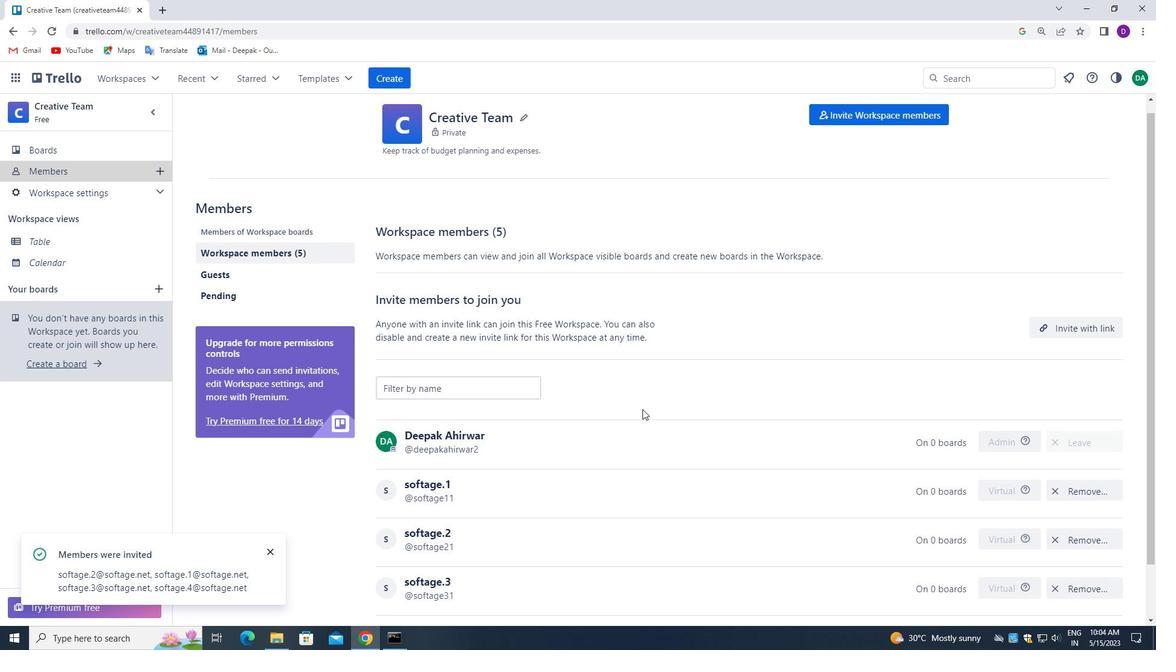 
Action: Mouse moved to (629, 425)
Screenshot: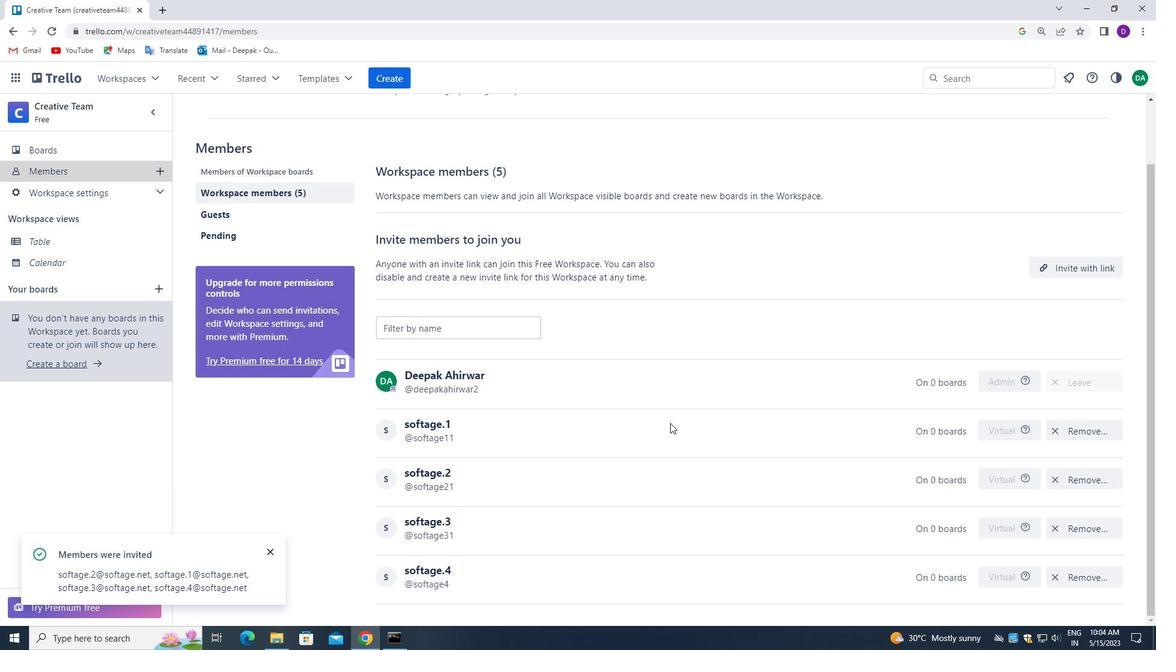 
Action: Mouse scrolled (629, 426) with delta (0, 0)
Screenshot: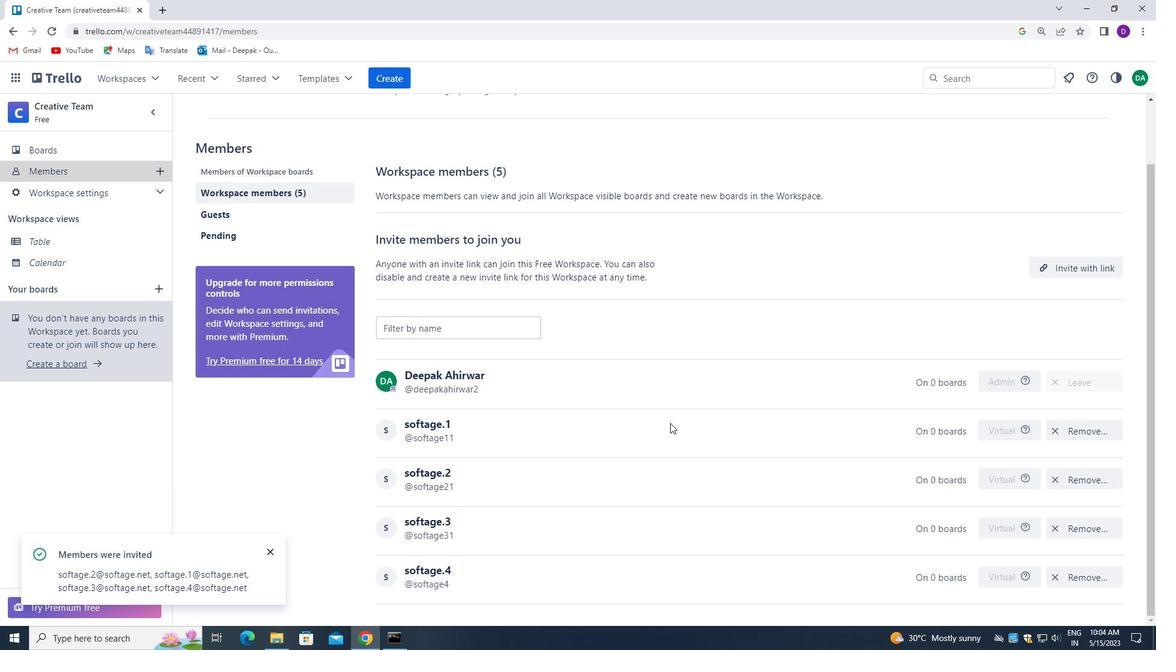 
Action: Mouse moved to (627, 425)
Screenshot: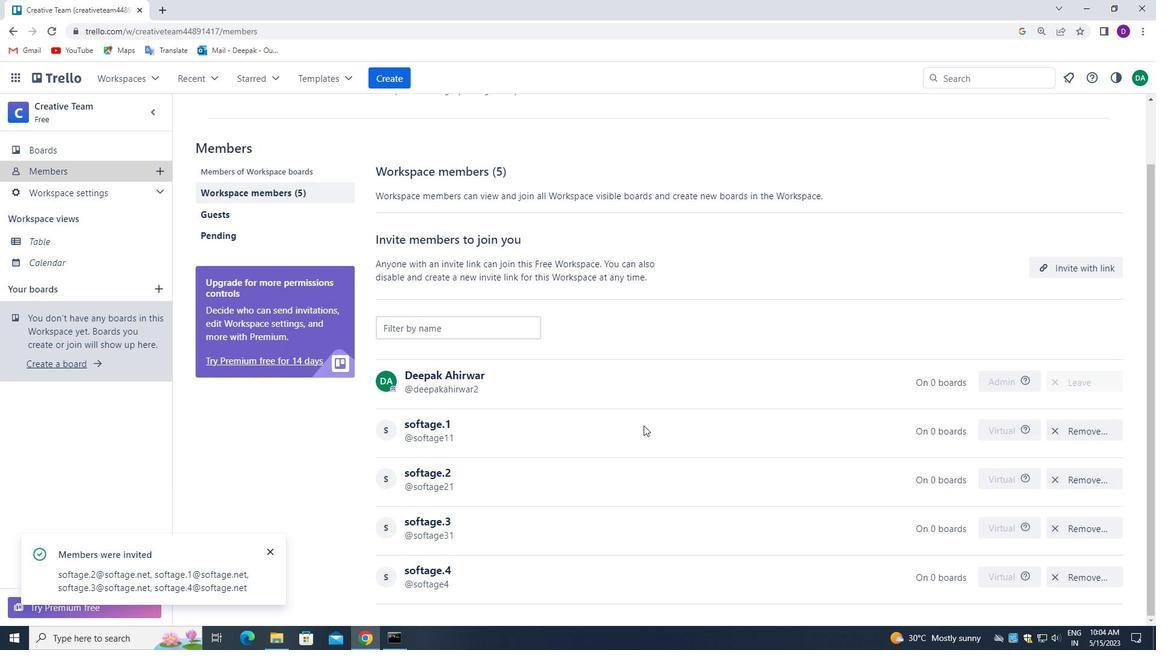 
Action: Mouse scrolled (627, 425) with delta (0, 0)
Screenshot: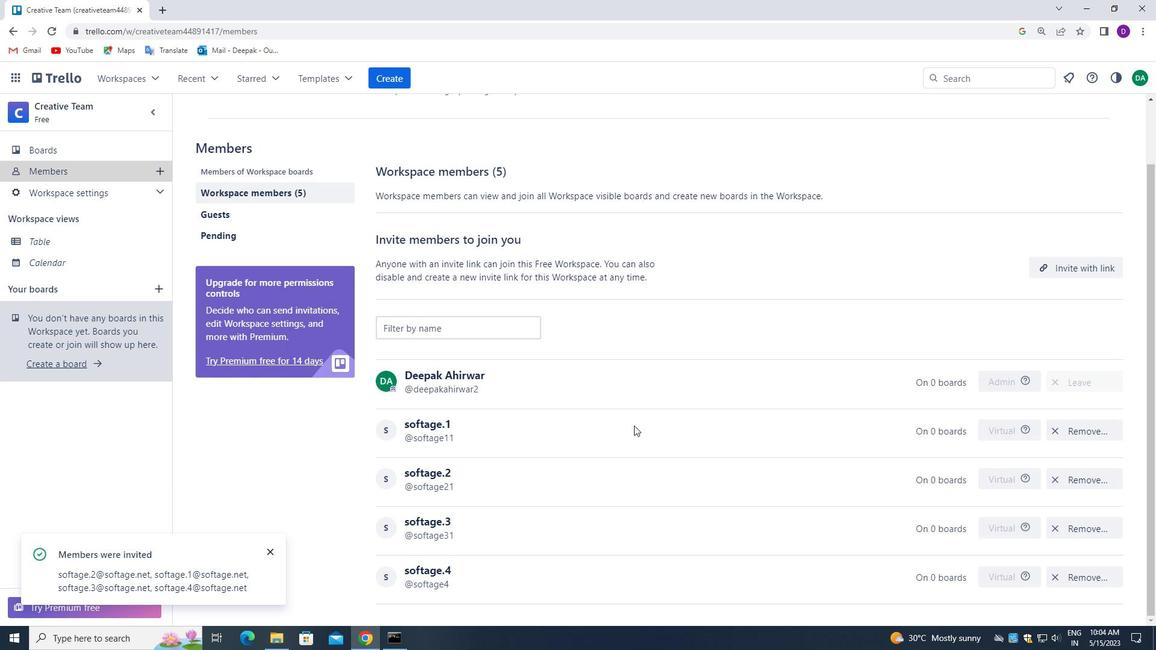 
Action: Mouse scrolled (627, 425) with delta (0, 0)
Screenshot: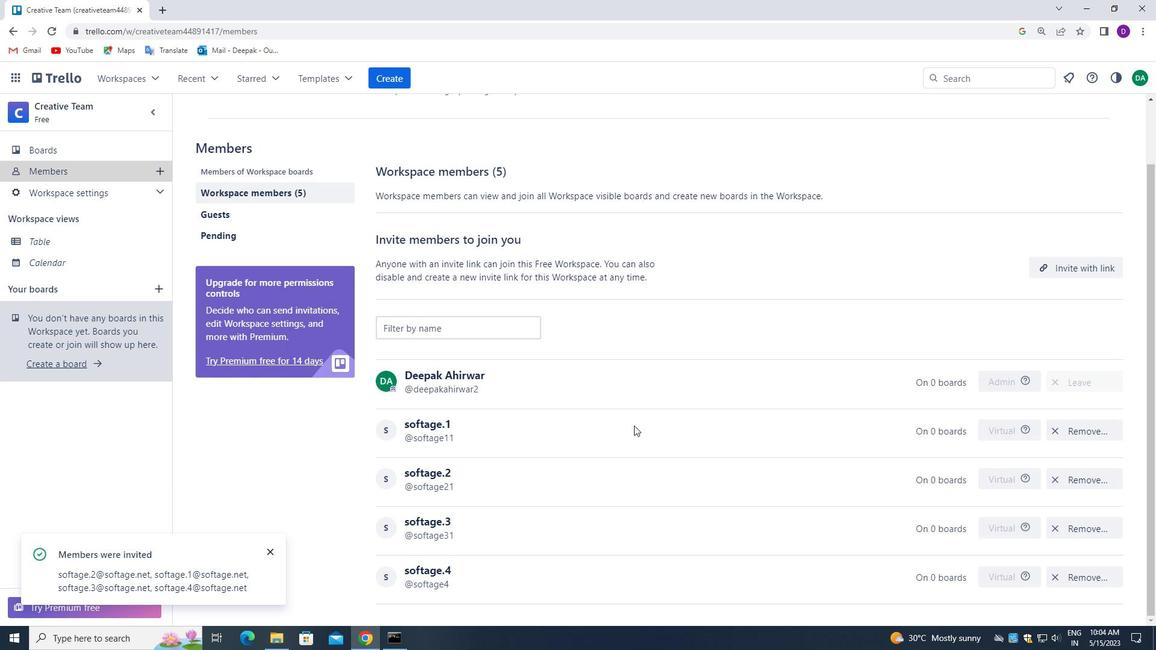 
Action: Mouse moved to (586, 354)
Screenshot: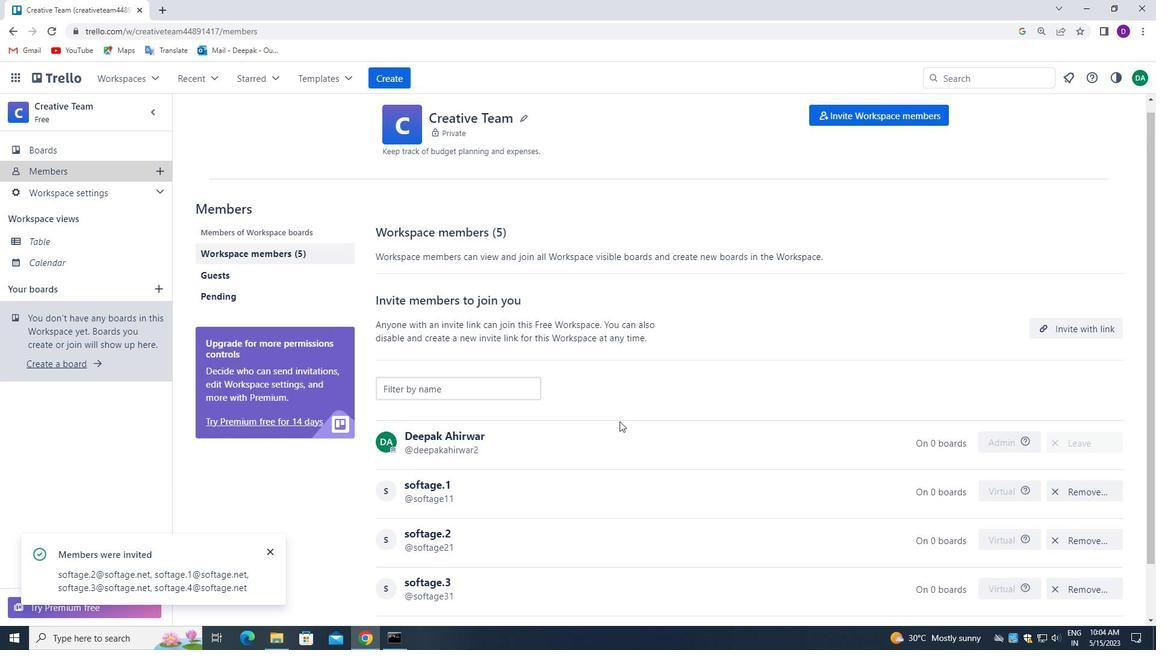 
Action: Mouse scrolled (586, 354) with delta (0, 0)
Screenshot: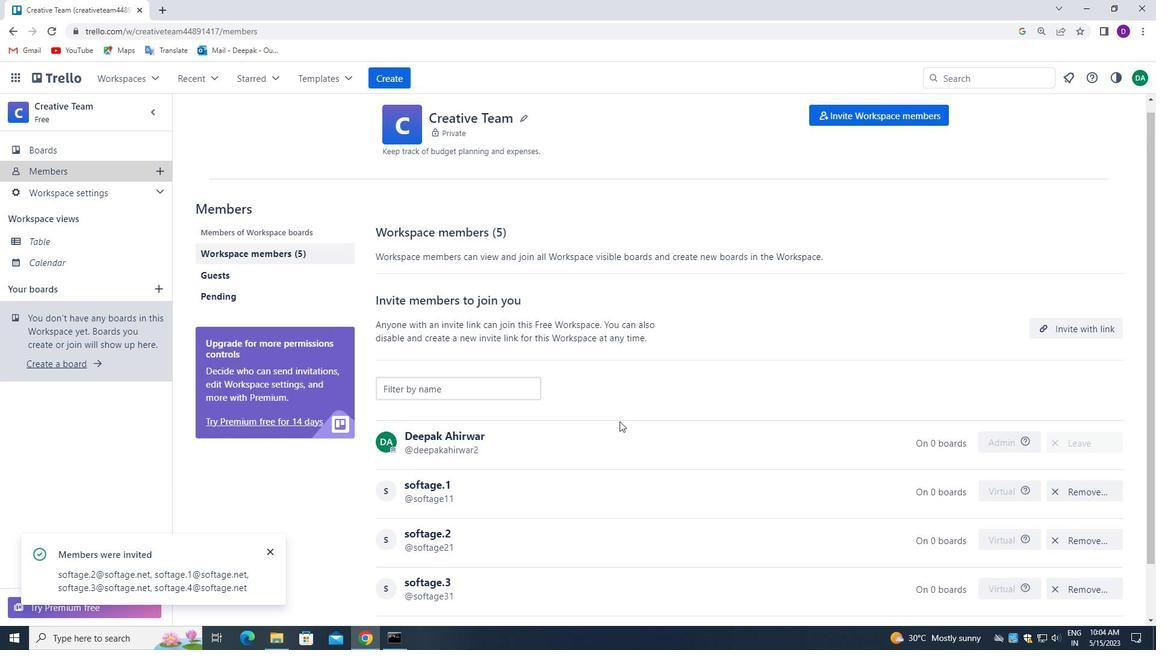
Action: Mouse moved to (585, 343)
Screenshot: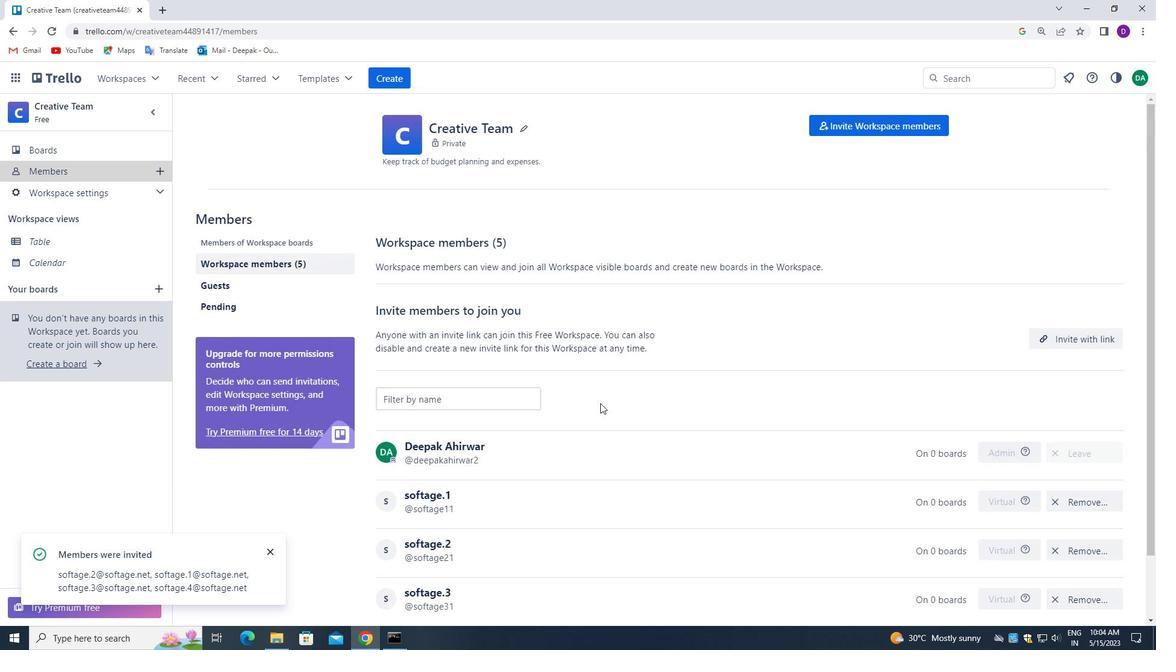 
Action: Mouse scrolled (585, 343) with delta (0, 0)
Screenshot: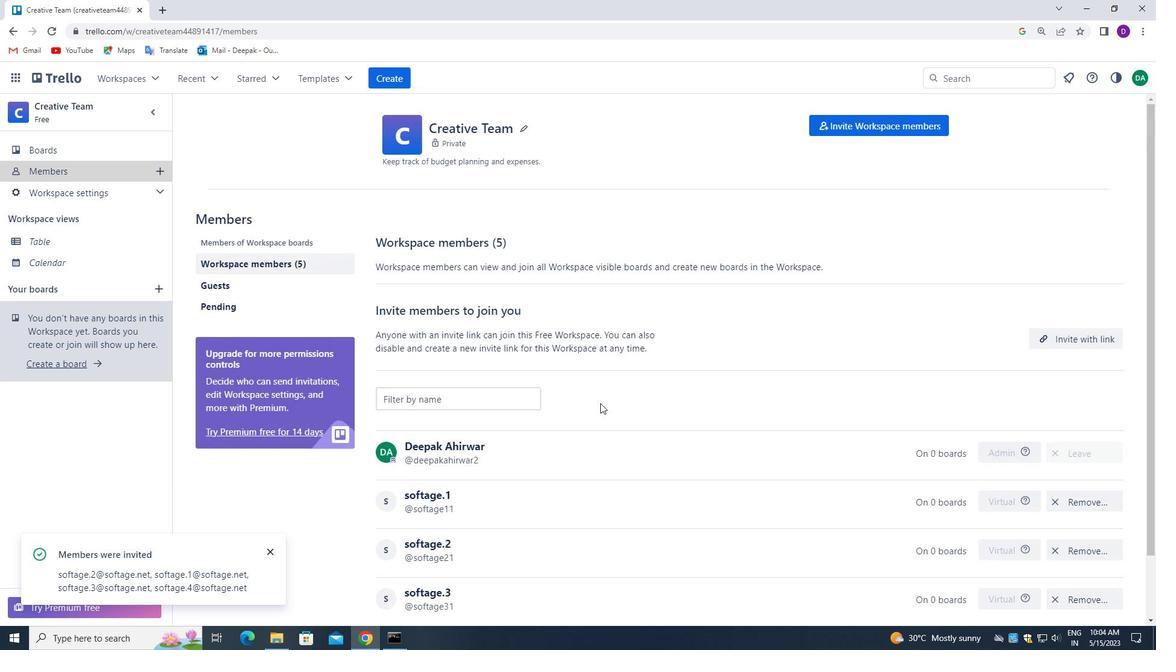 
Action: Mouse moved to (583, 249)
Screenshot: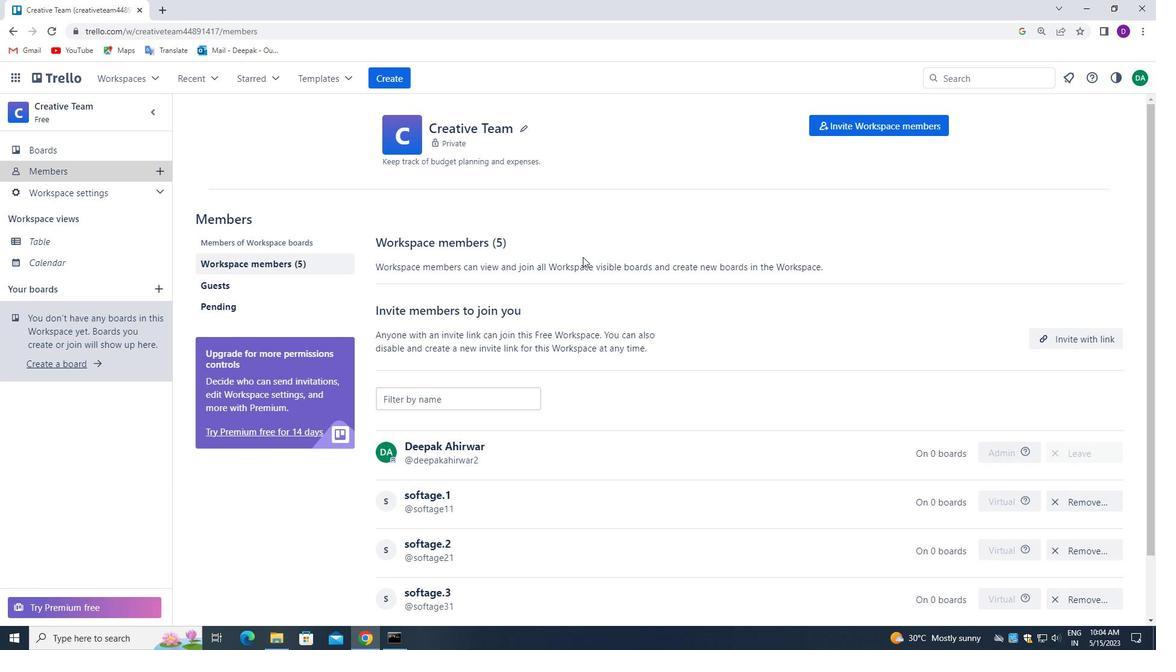 
